 Task: Find connections with filter location Indi with filter topic #communitieswith filter profile language Spanish with filter current company NDTV with filter school Apeejay School Of Management with filter industry Geothermal Electric Power Generation with filter service category Financial Reporting with filter keywords title Proposal Writer
Action: Mouse moved to (490, 74)
Screenshot: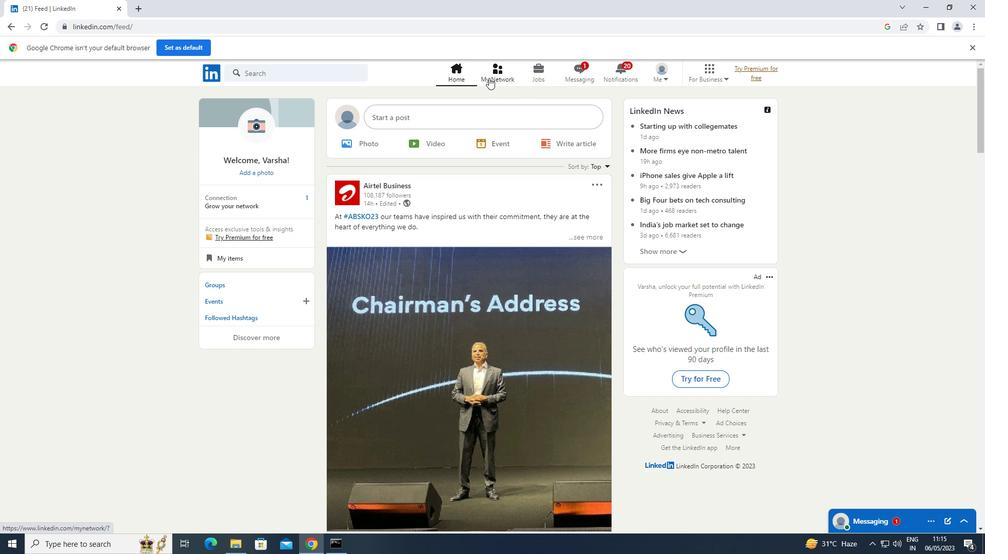 
Action: Mouse pressed left at (490, 74)
Screenshot: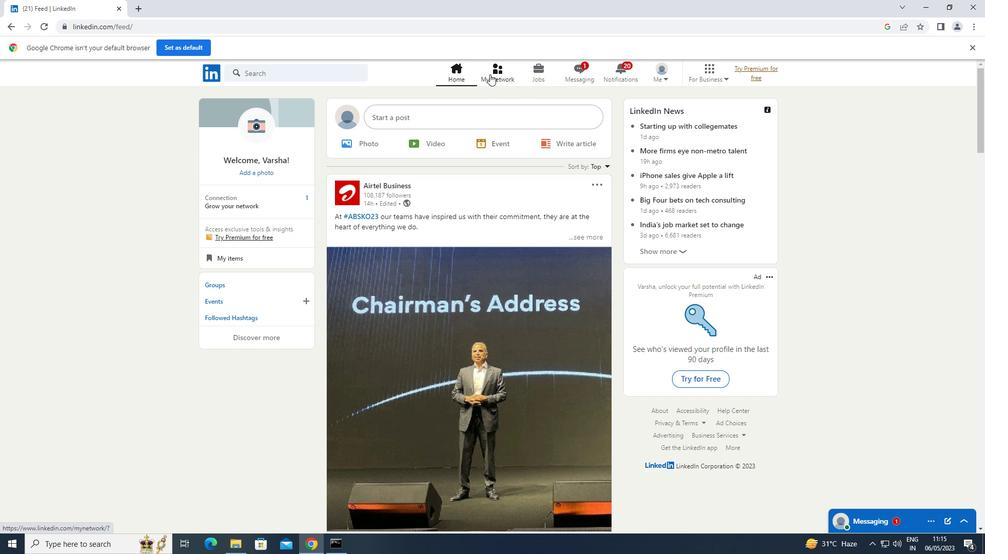
Action: Mouse moved to (276, 129)
Screenshot: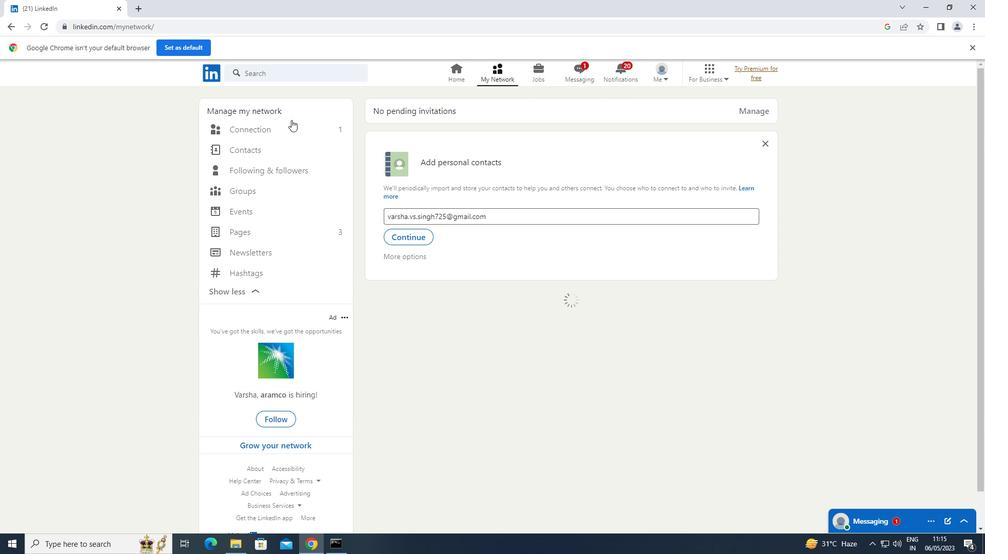 
Action: Mouse pressed left at (276, 129)
Screenshot: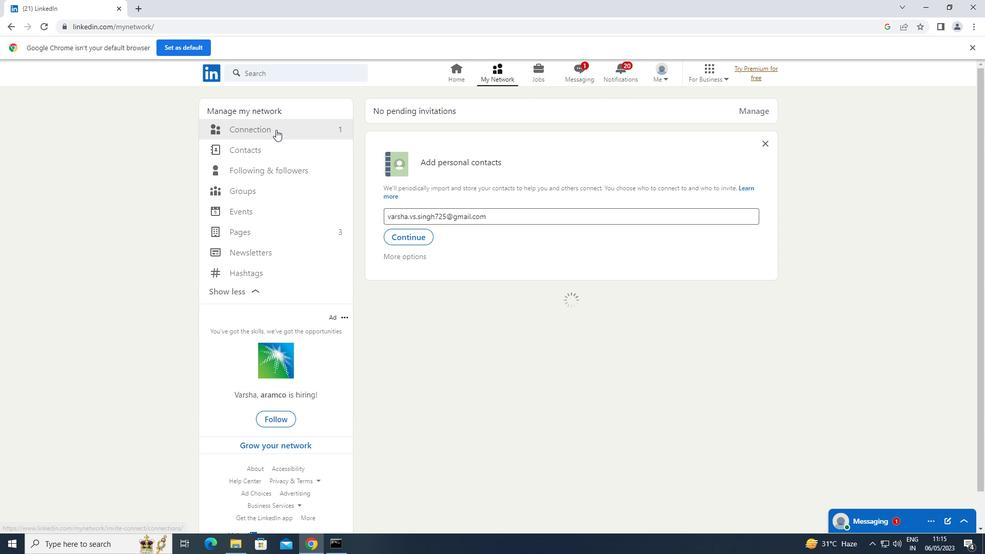 
Action: Mouse moved to (579, 127)
Screenshot: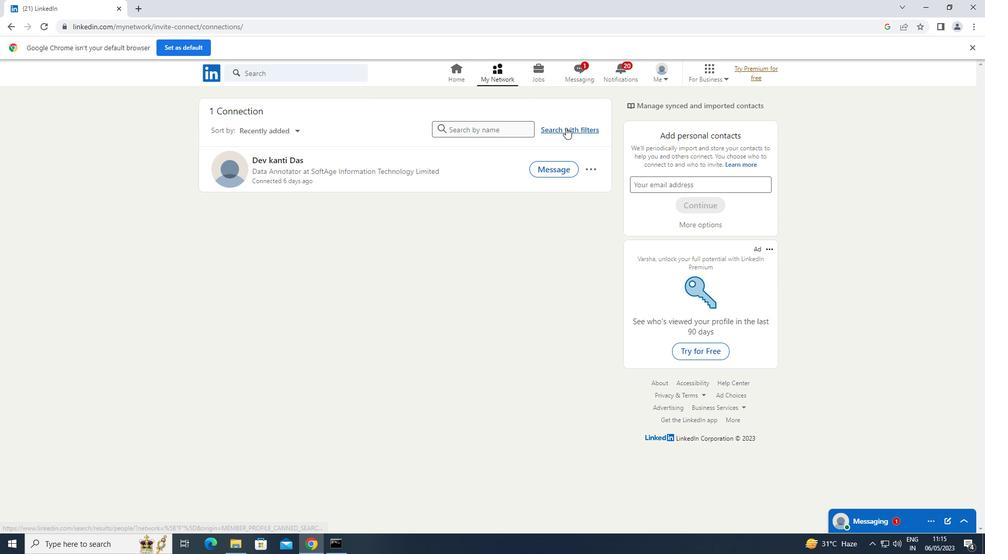 
Action: Mouse pressed left at (579, 127)
Screenshot: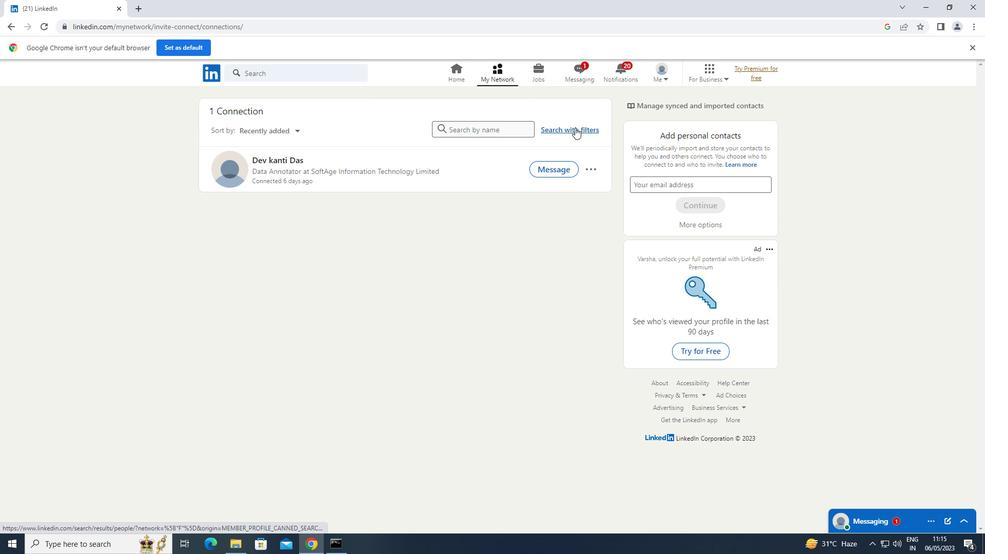 
Action: Mouse moved to (530, 104)
Screenshot: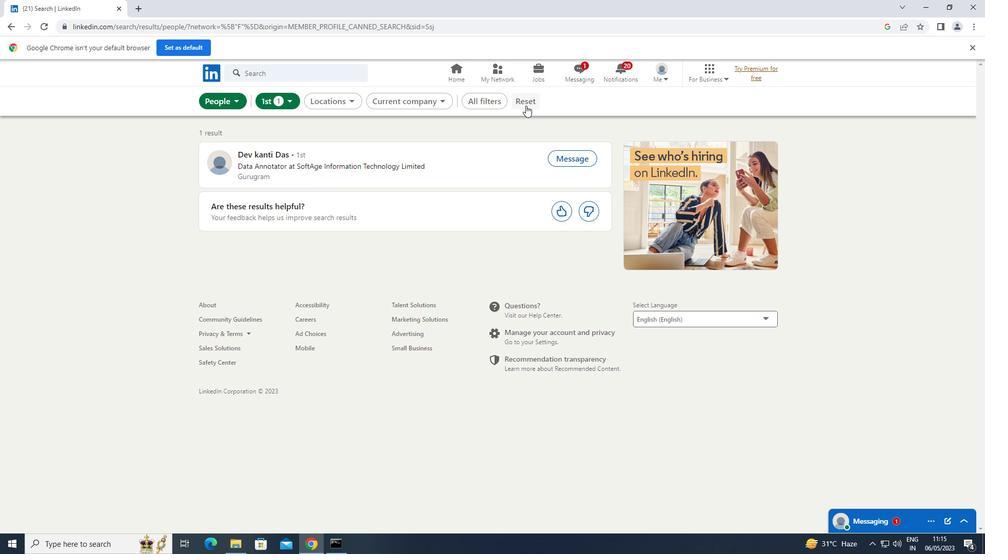 
Action: Mouse pressed left at (530, 104)
Screenshot: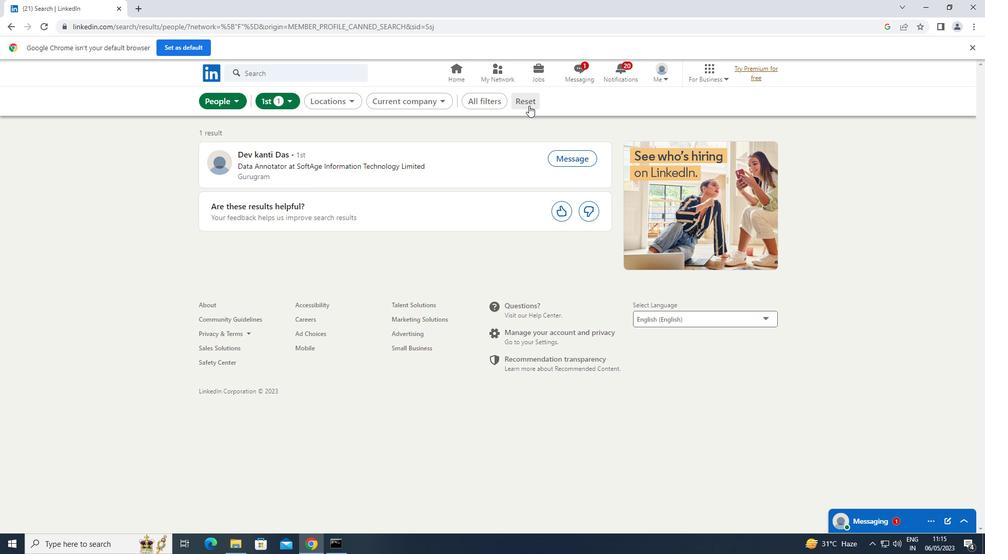 
Action: Mouse moved to (516, 106)
Screenshot: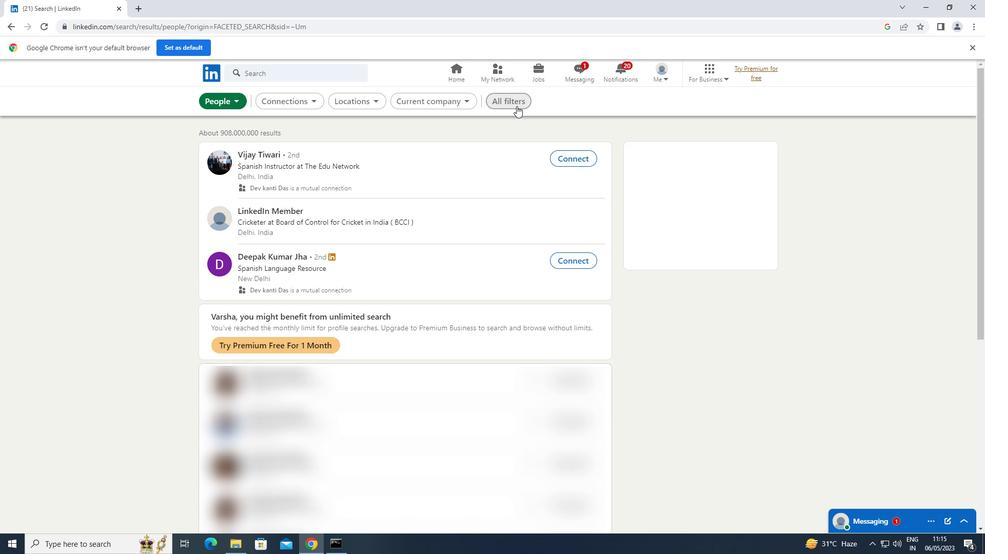 
Action: Mouse pressed left at (516, 106)
Screenshot: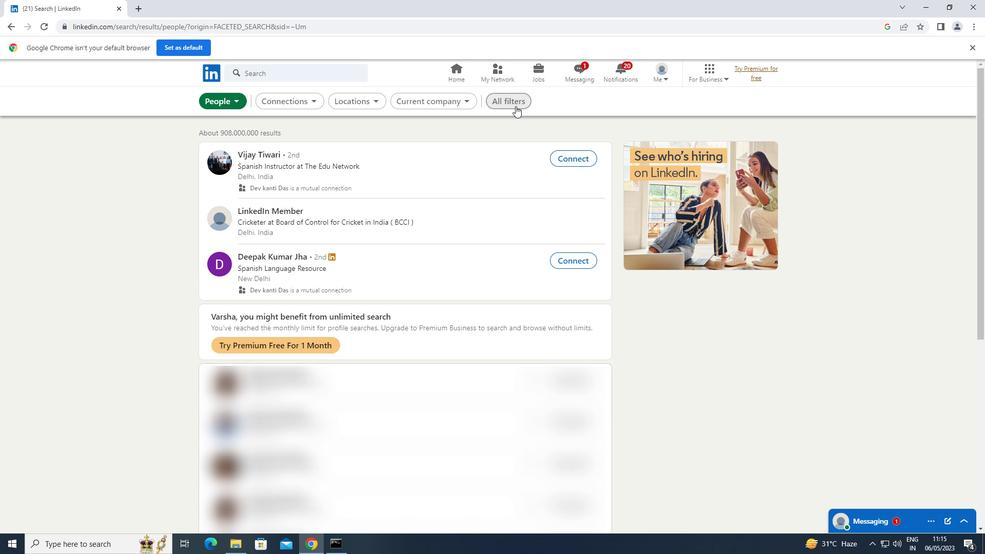 
Action: Mouse moved to (831, 285)
Screenshot: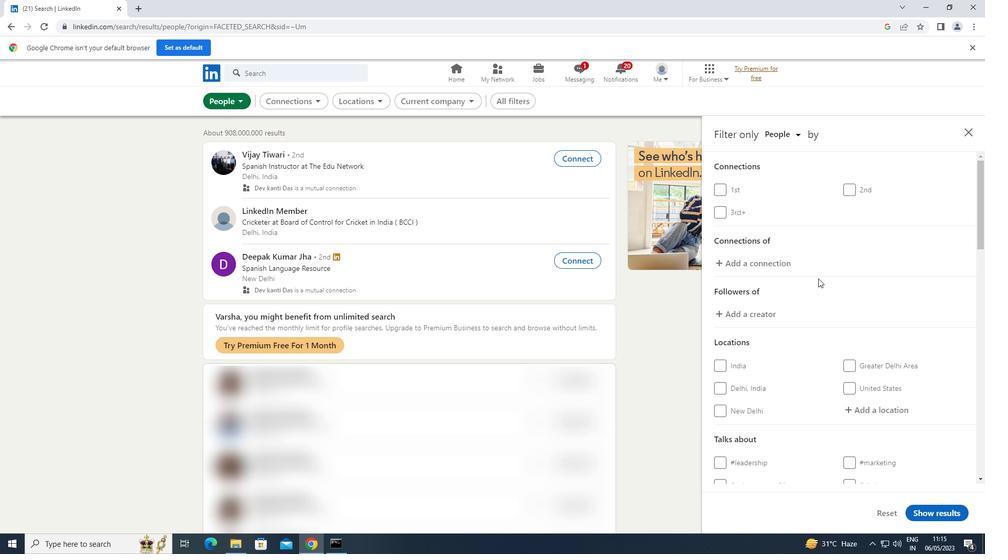 
Action: Mouse scrolled (831, 285) with delta (0, 0)
Screenshot: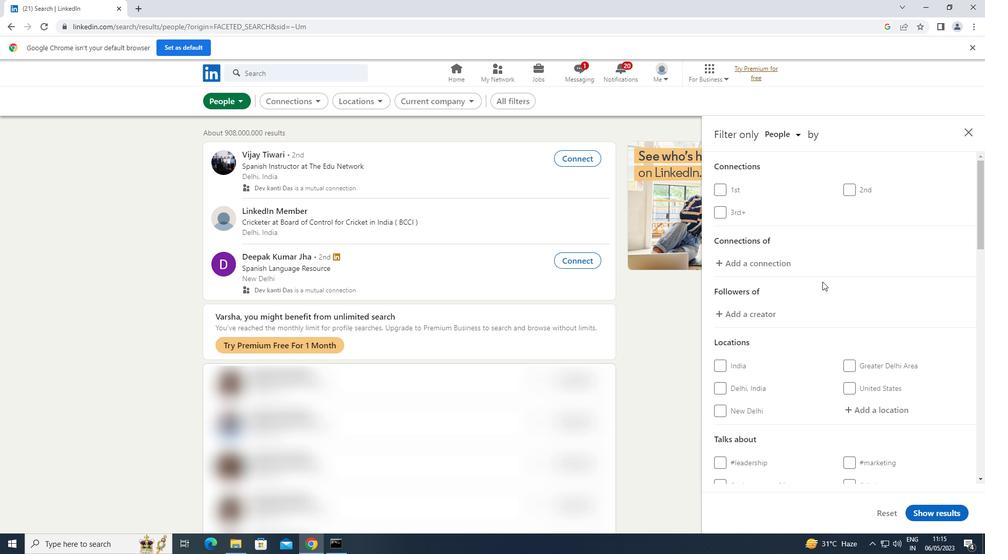
Action: Mouse scrolled (831, 285) with delta (0, 0)
Screenshot: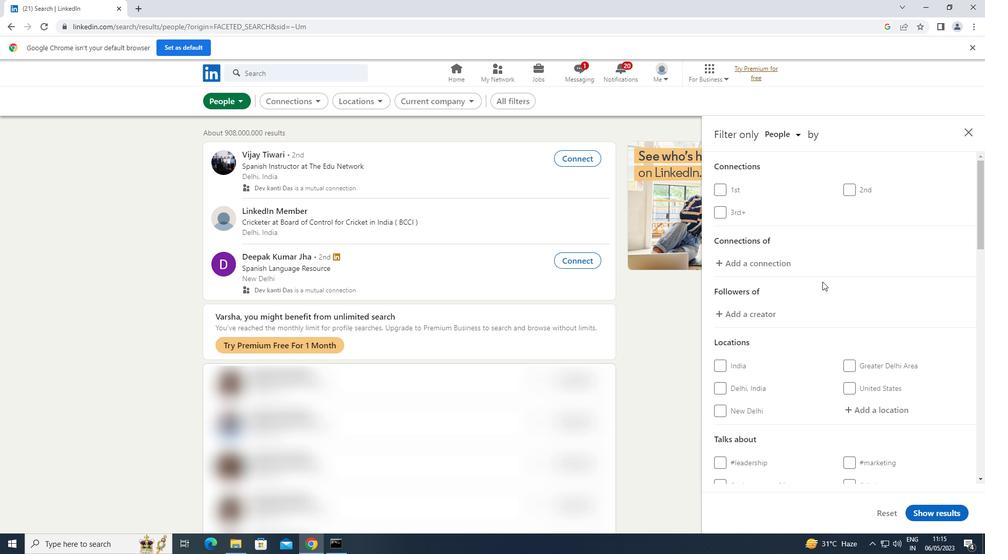 
Action: Mouse moved to (872, 305)
Screenshot: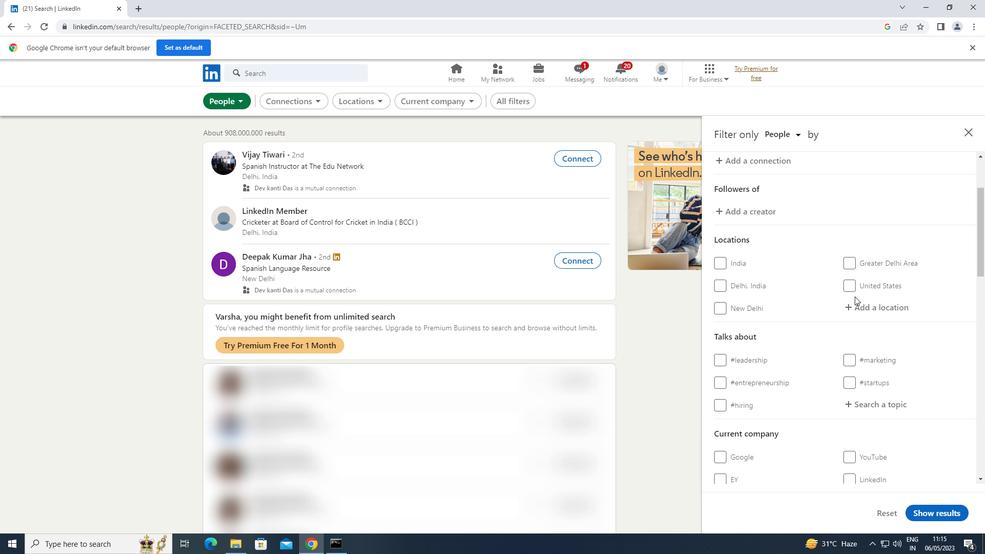 
Action: Mouse pressed left at (872, 305)
Screenshot: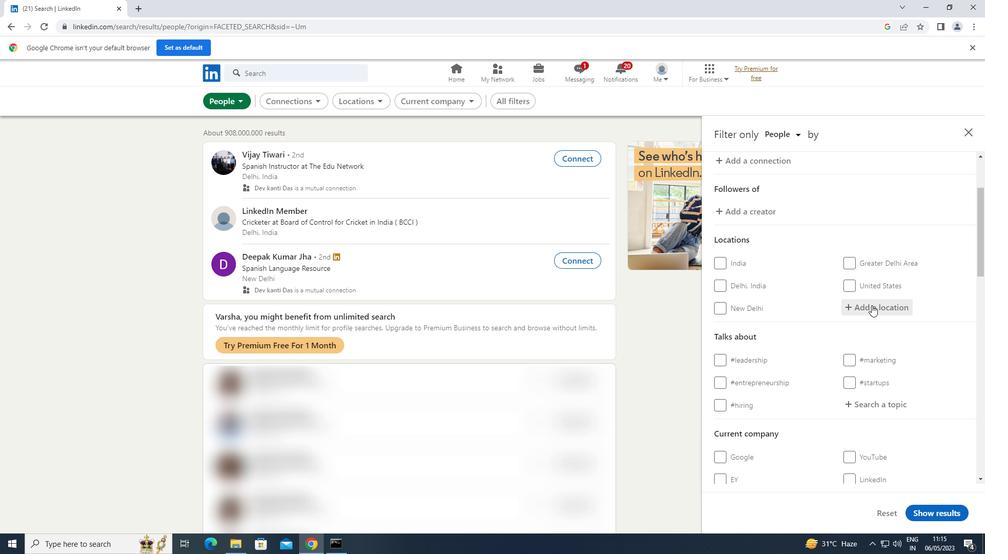 
Action: Key pressed <Key.shift>INDI<Key.enter>
Screenshot: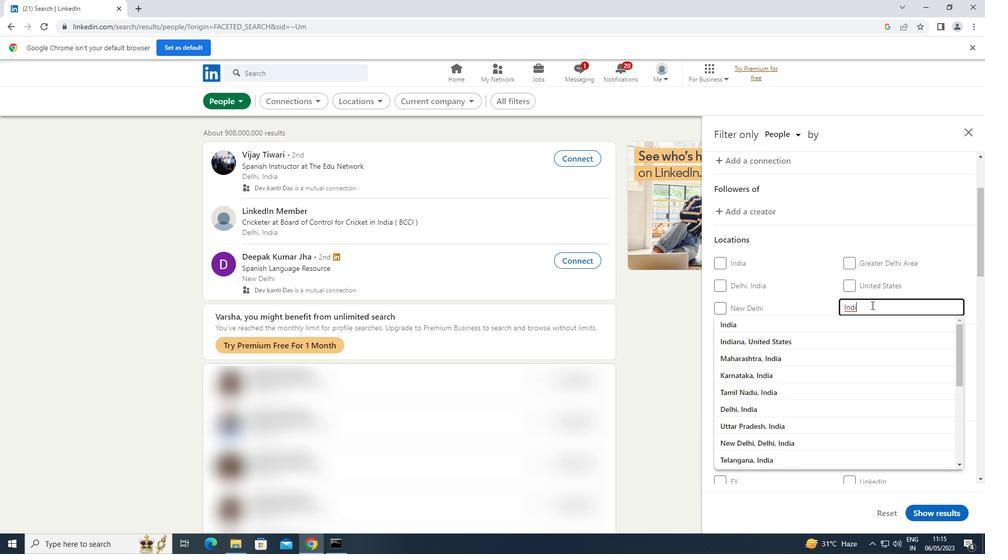 
Action: Mouse moved to (872, 306)
Screenshot: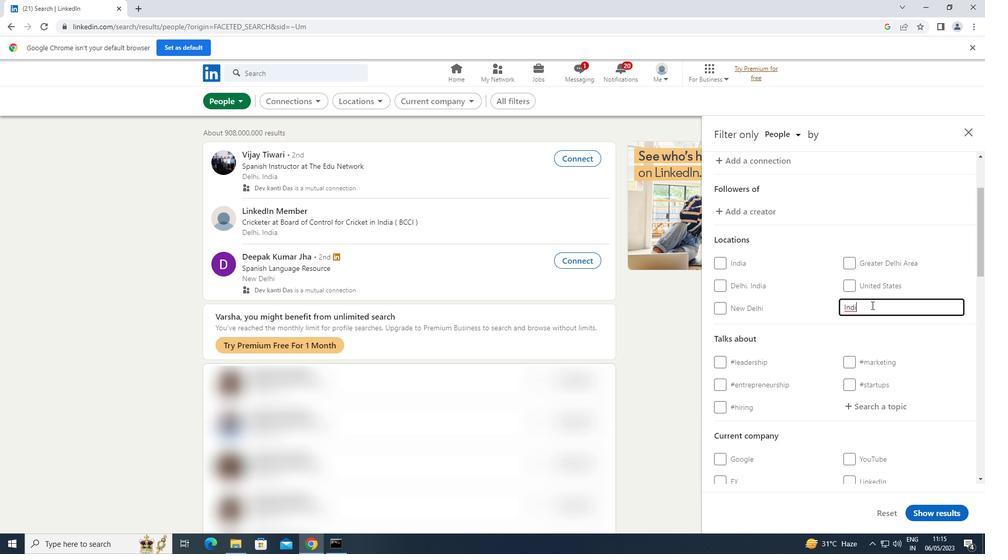 
Action: Mouse scrolled (872, 305) with delta (0, 0)
Screenshot: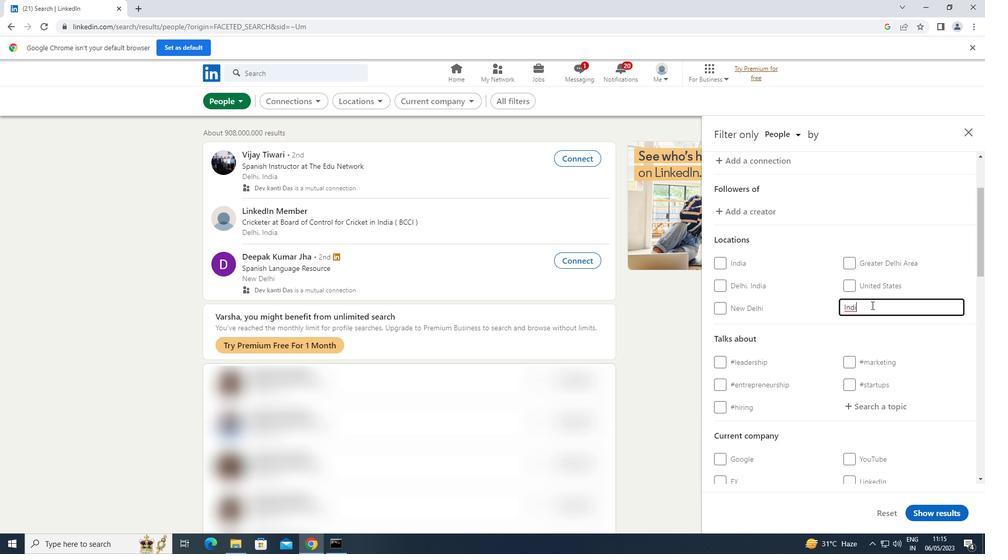 
Action: Mouse scrolled (872, 305) with delta (0, 0)
Screenshot: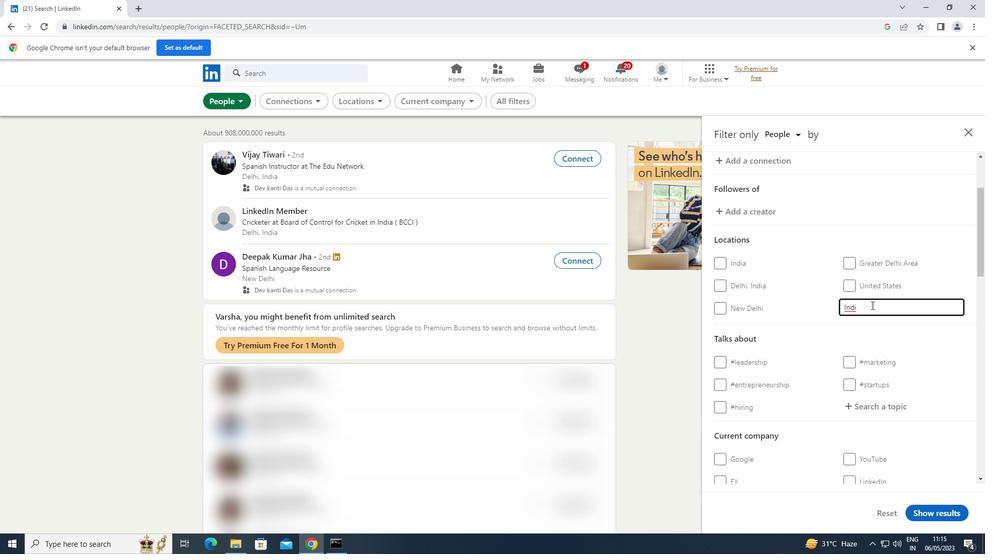 
Action: Mouse moved to (874, 303)
Screenshot: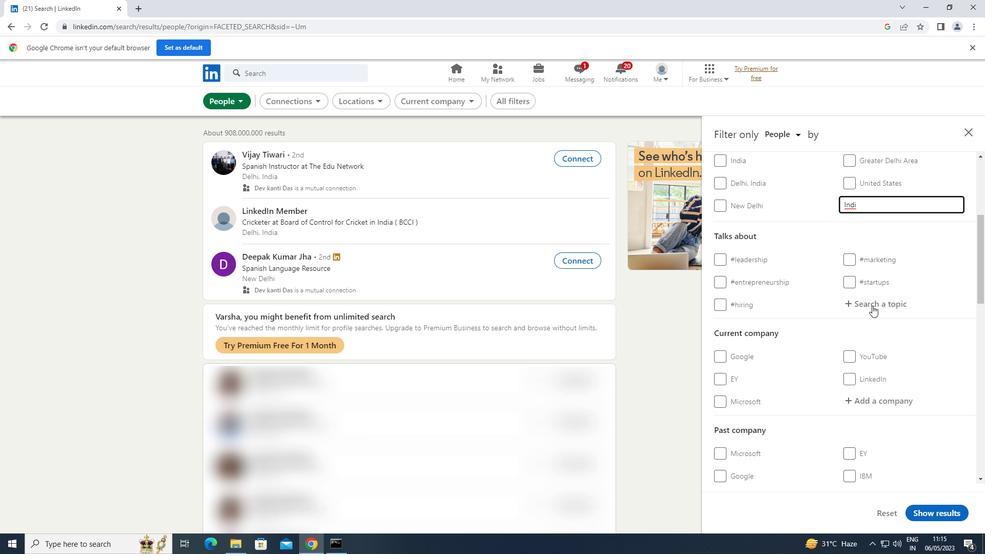
Action: Mouse pressed left at (874, 303)
Screenshot: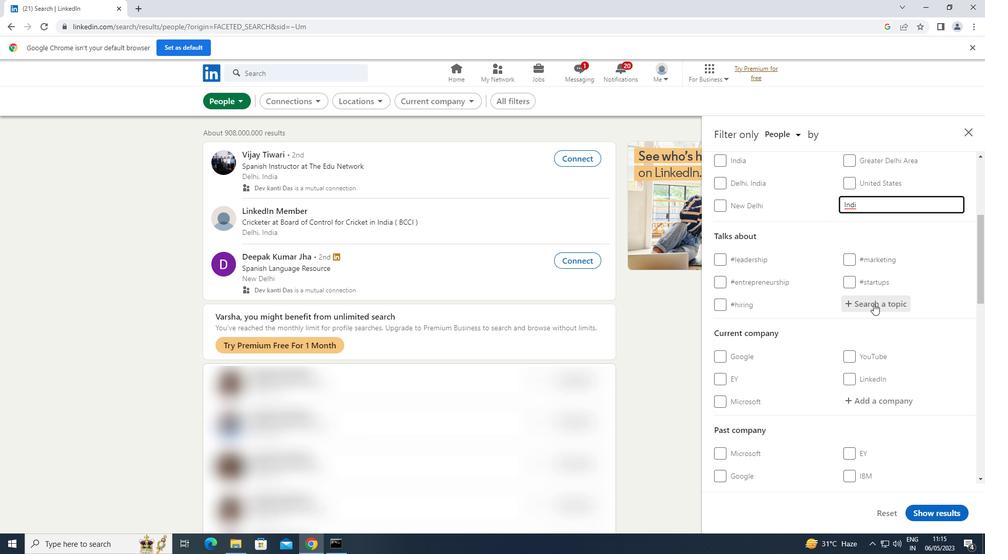 
Action: Key pressed COMMUNITIES
Screenshot: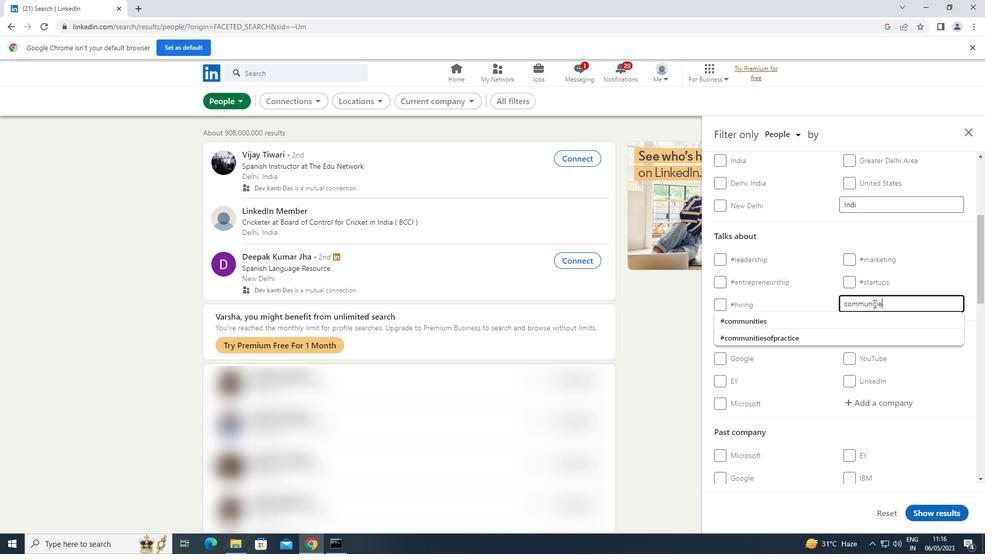 
Action: Mouse moved to (770, 316)
Screenshot: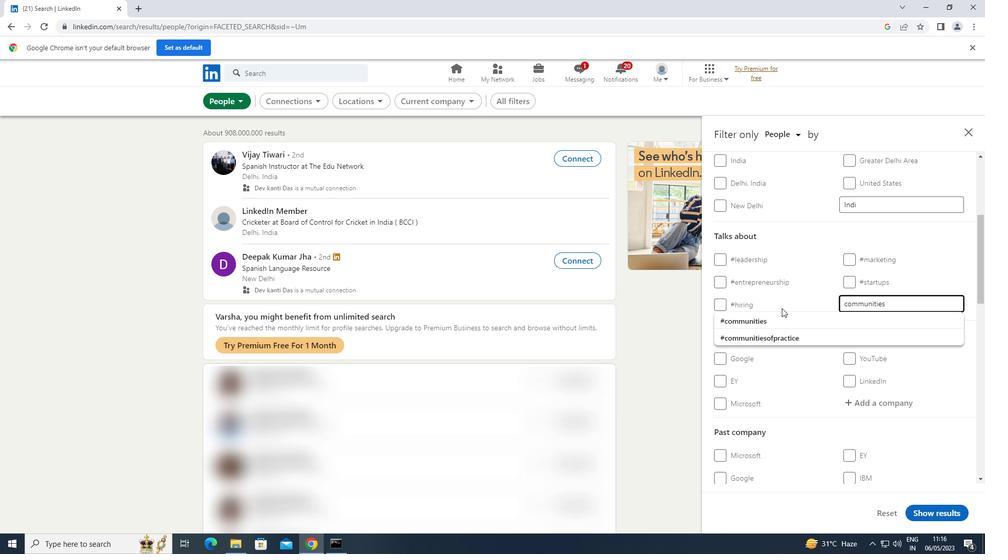
Action: Mouse pressed left at (770, 316)
Screenshot: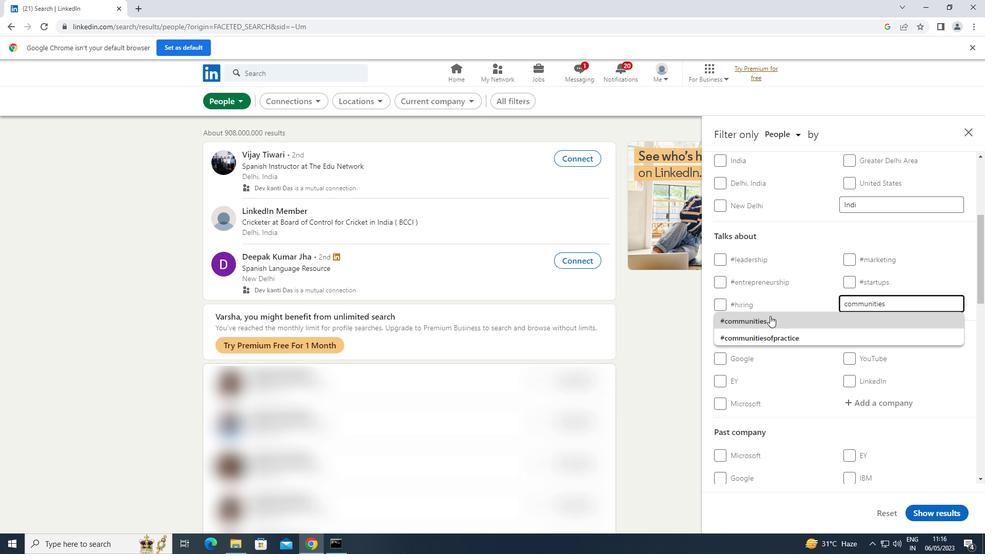 
Action: Mouse scrolled (770, 315) with delta (0, 0)
Screenshot: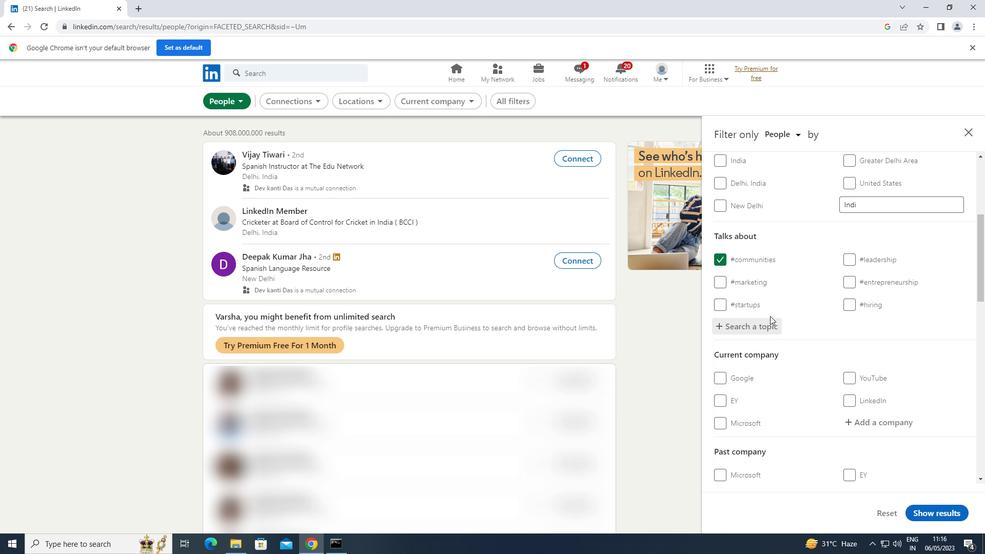 
Action: Mouse scrolled (770, 315) with delta (0, 0)
Screenshot: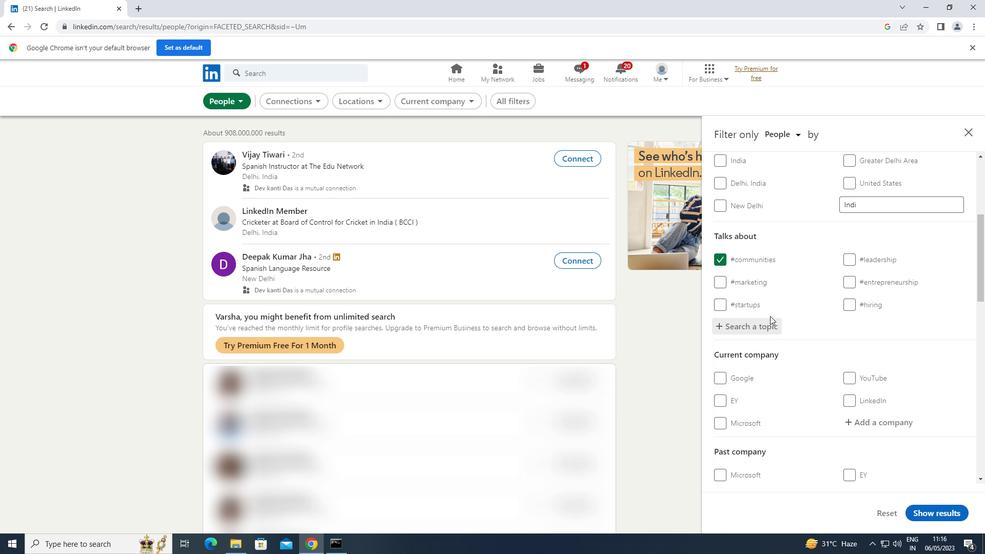 
Action: Mouse scrolled (770, 315) with delta (0, 0)
Screenshot: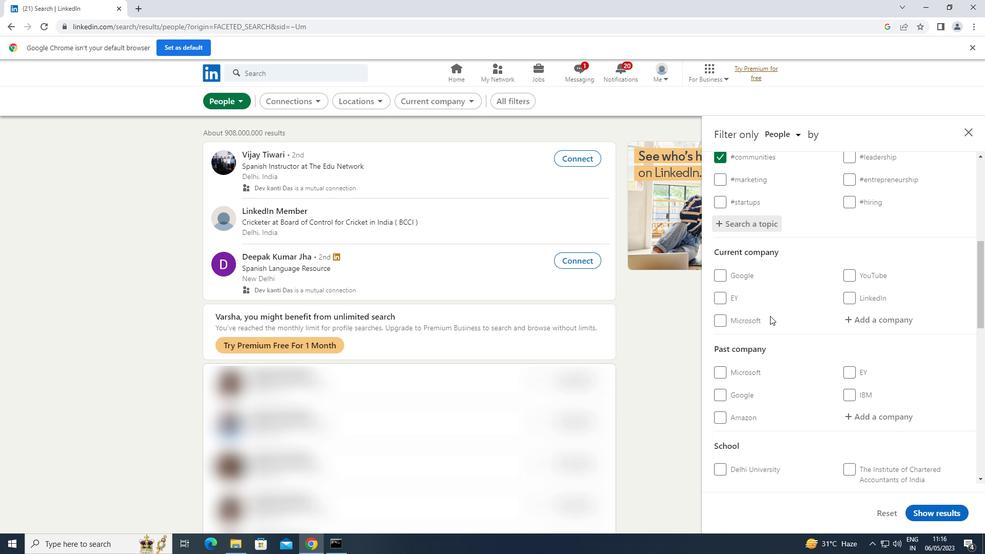 
Action: Mouse scrolled (770, 315) with delta (0, 0)
Screenshot: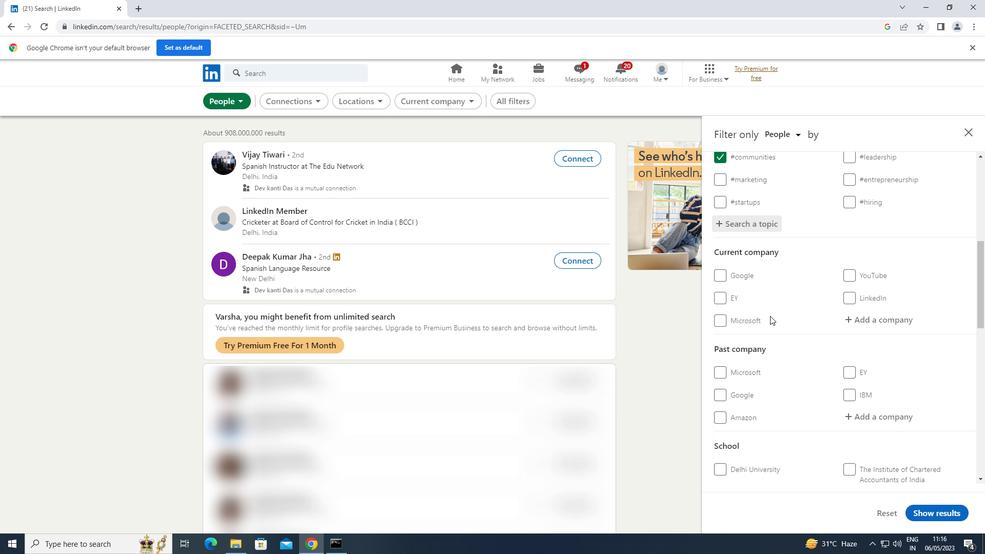 
Action: Mouse scrolled (770, 315) with delta (0, 0)
Screenshot: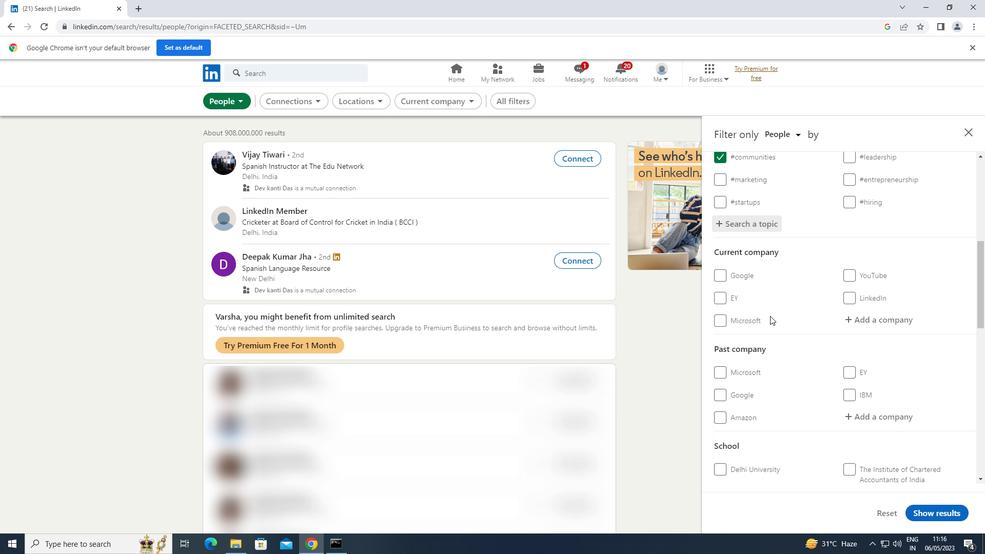
Action: Mouse scrolled (770, 315) with delta (0, 0)
Screenshot: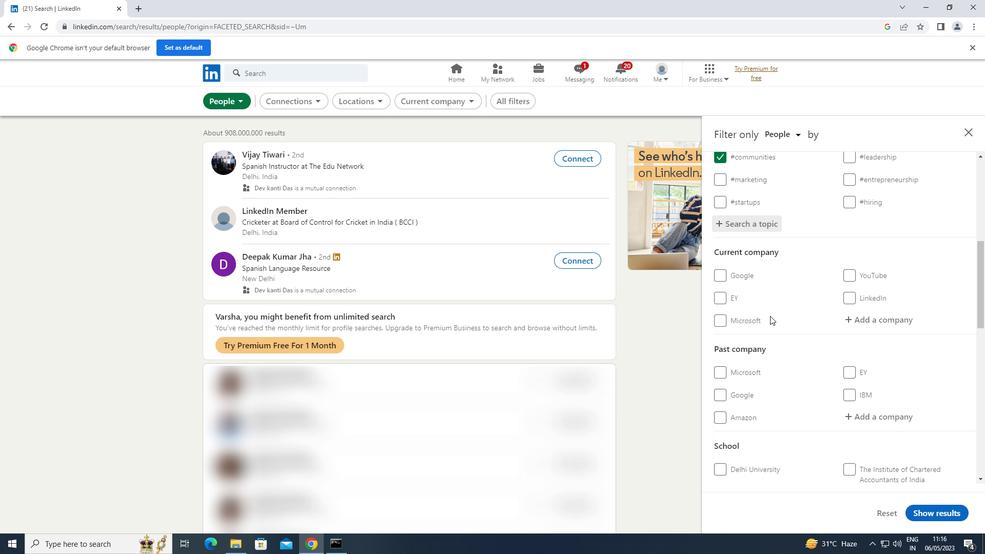 
Action: Mouse scrolled (770, 315) with delta (0, 0)
Screenshot: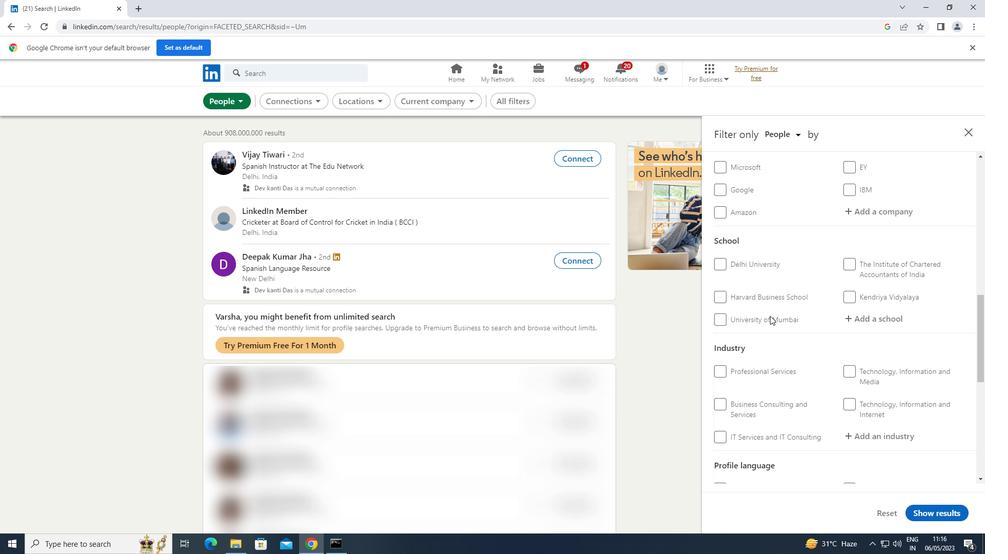 
Action: Mouse scrolled (770, 315) with delta (0, 0)
Screenshot: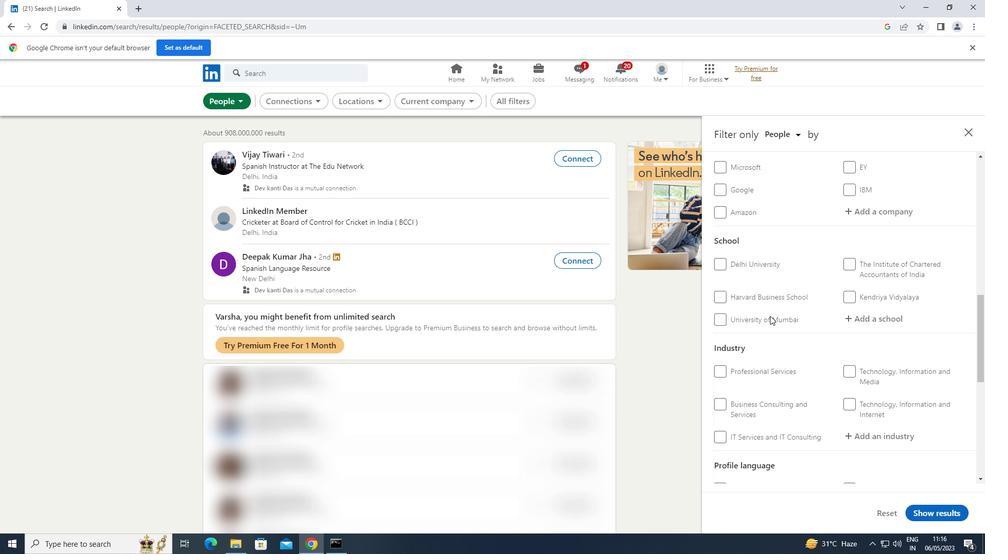 
Action: Mouse scrolled (770, 315) with delta (0, 0)
Screenshot: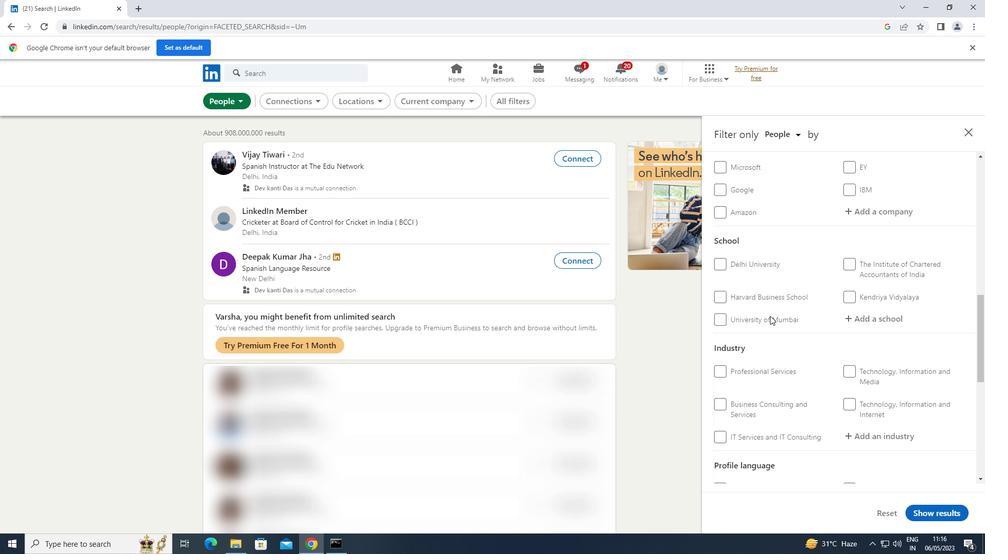 
Action: Mouse scrolled (770, 315) with delta (0, 0)
Screenshot: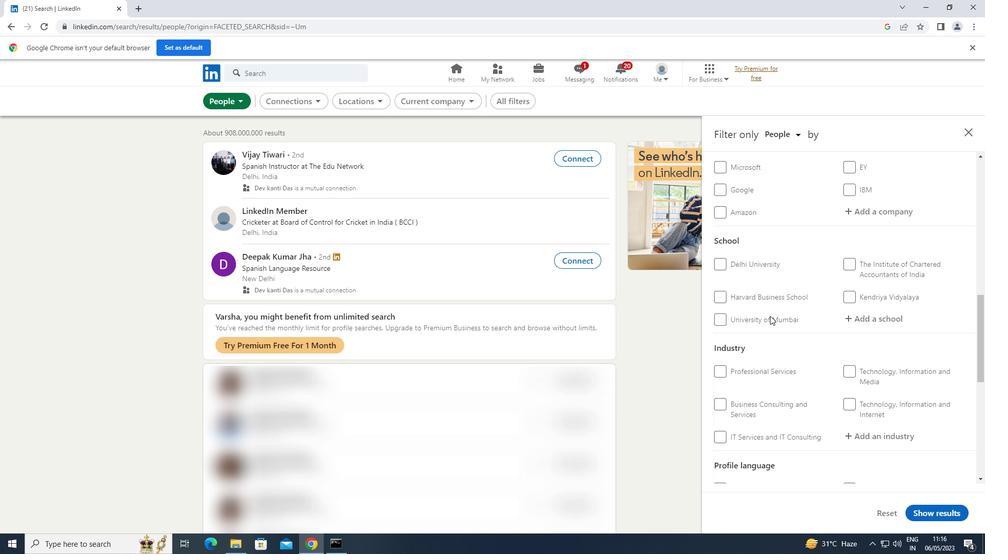 
Action: Mouse moved to (721, 307)
Screenshot: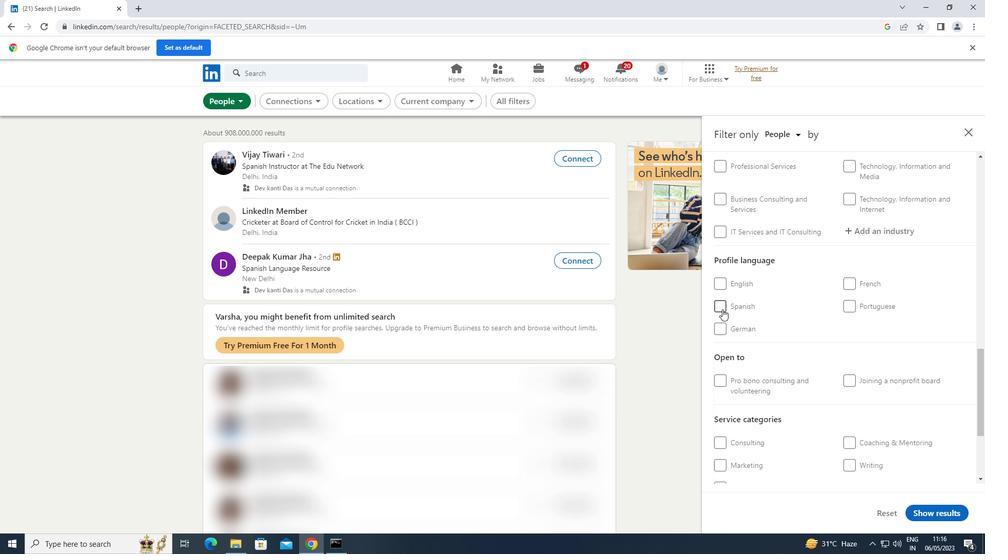 
Action: Mouse pressed left at (721, 307)
Screenshot: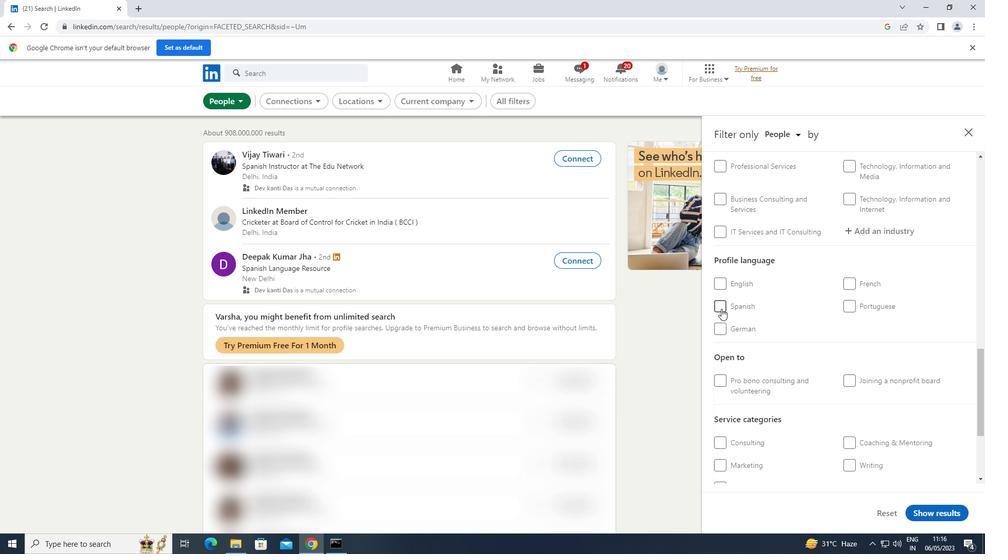 
Action: Mouse scrolled (721, 307) with delta (0, 0)
Screenshot: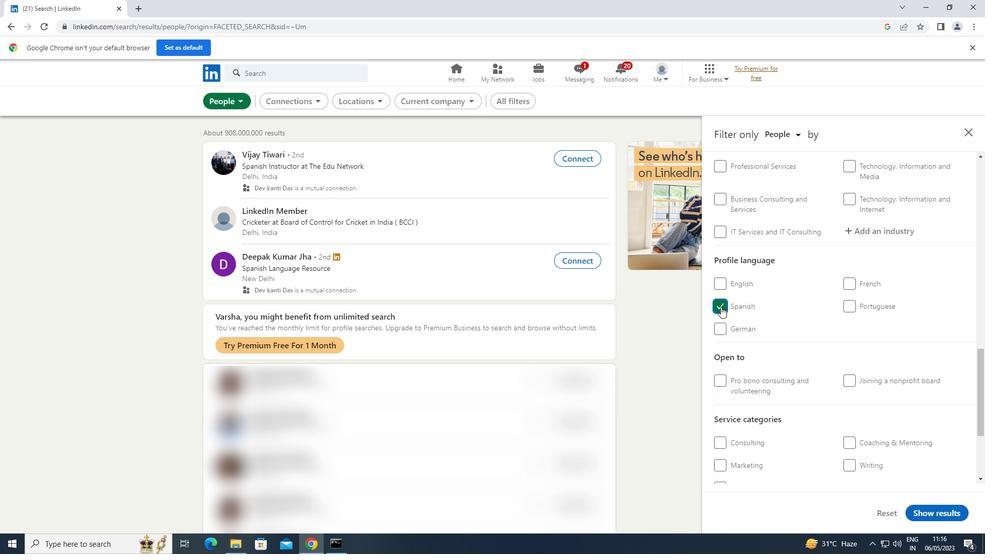 
Action: Mouse scrolled (721, 307) with delta (0, 0)
Screenshot: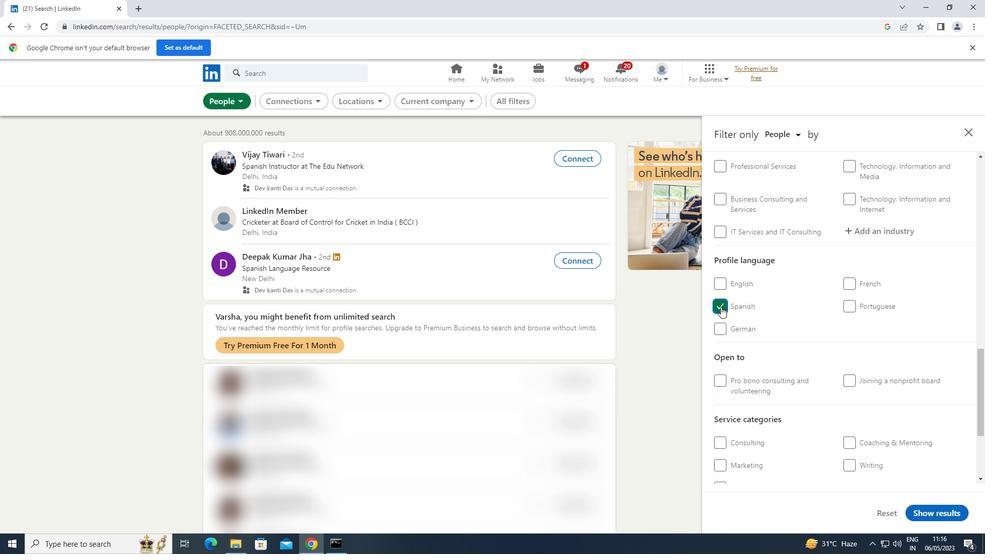 
Action: Mouse scrolled (721, 307) with delta (0, 0)
Screenshot: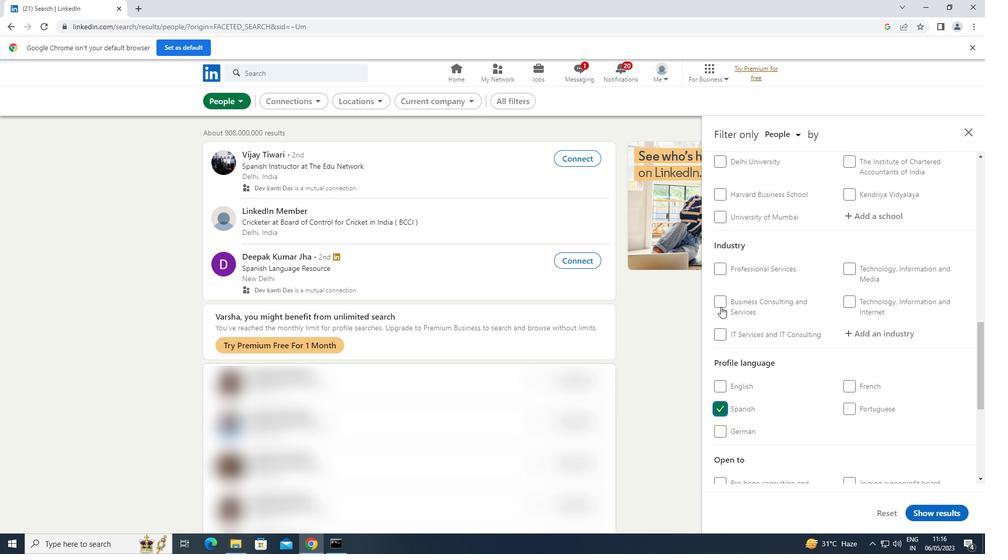 
Action: Mouse scrolled (721, 307) with delta (0, 0)
Screenshot: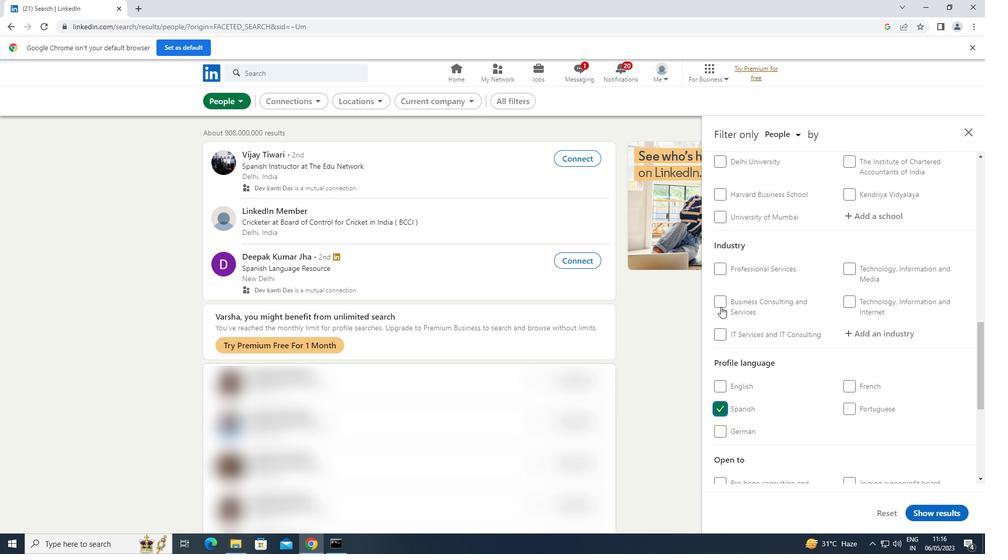 
Action: Mouse moved to (724, 301)
Screenshot: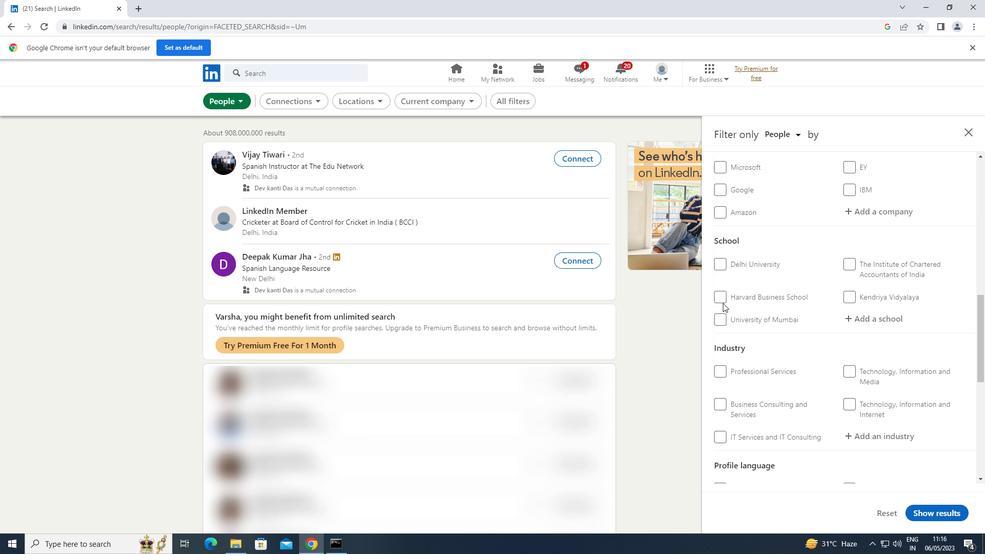 
Action: Mouse scrolled (724, 302) with delta (0, 0)
Screenshot: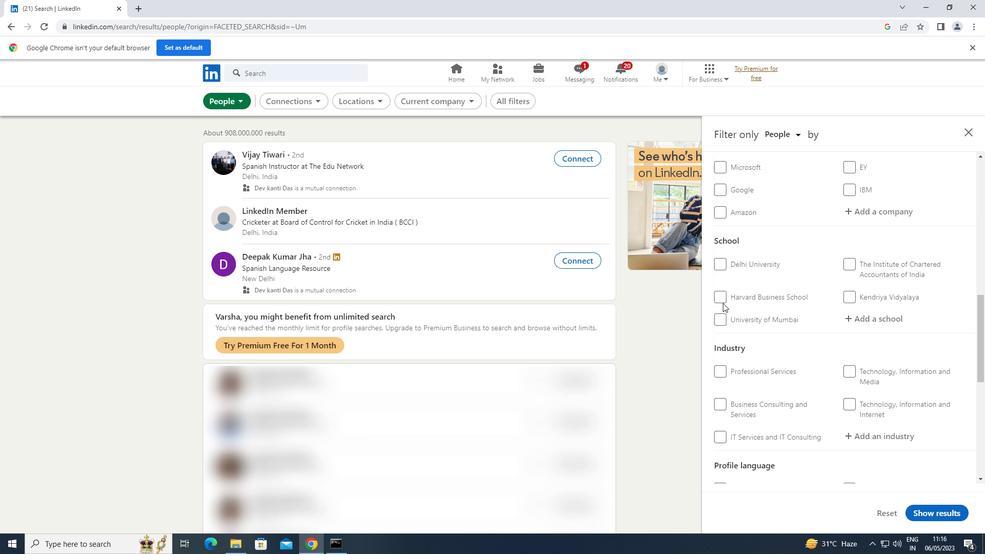 
Action: Mouse scrolled (724, 302) with delta (0, 0)
Screenshot: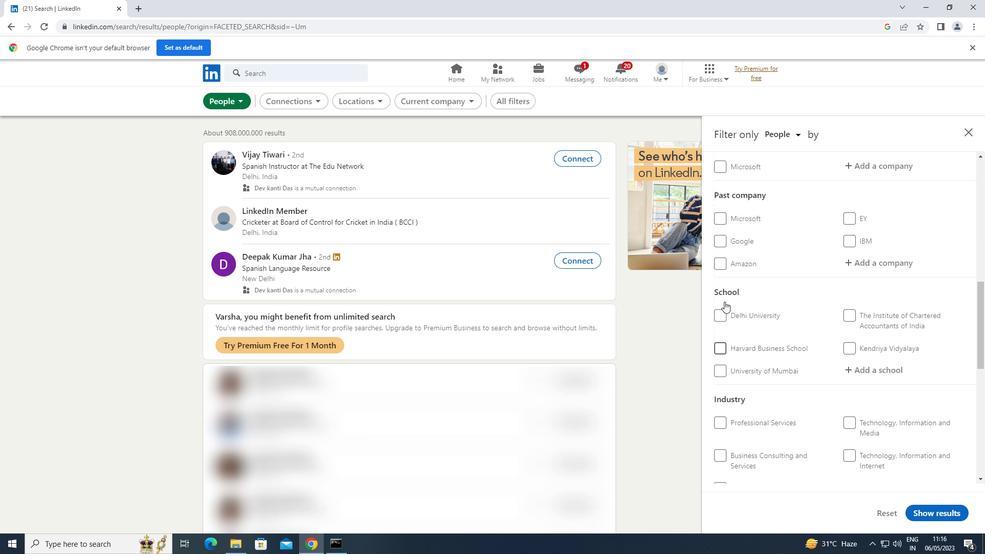
Action: Mouse scrolled (724, 302) with delta (0, 0)
Screenshot: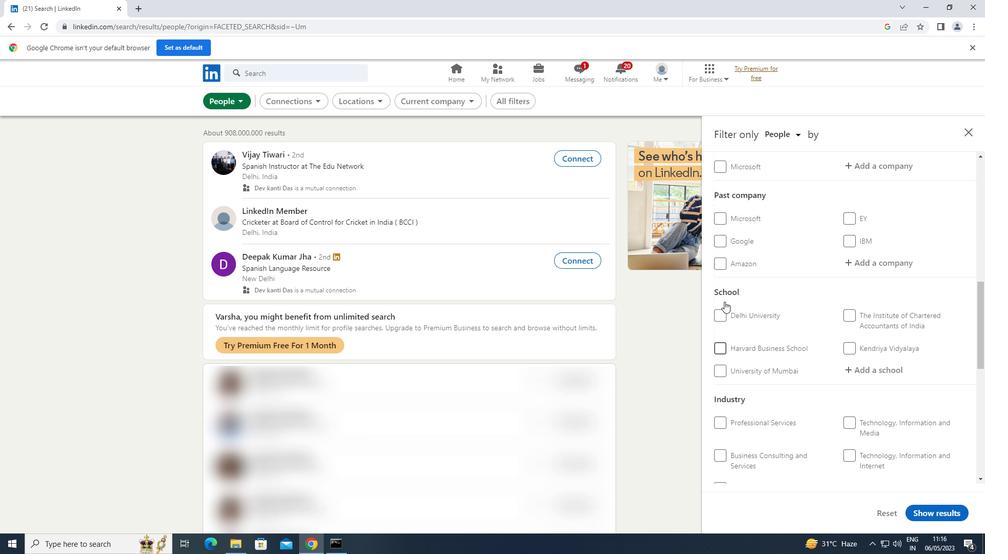 
Action: Mouse moved to (899, 264)
Screenshot: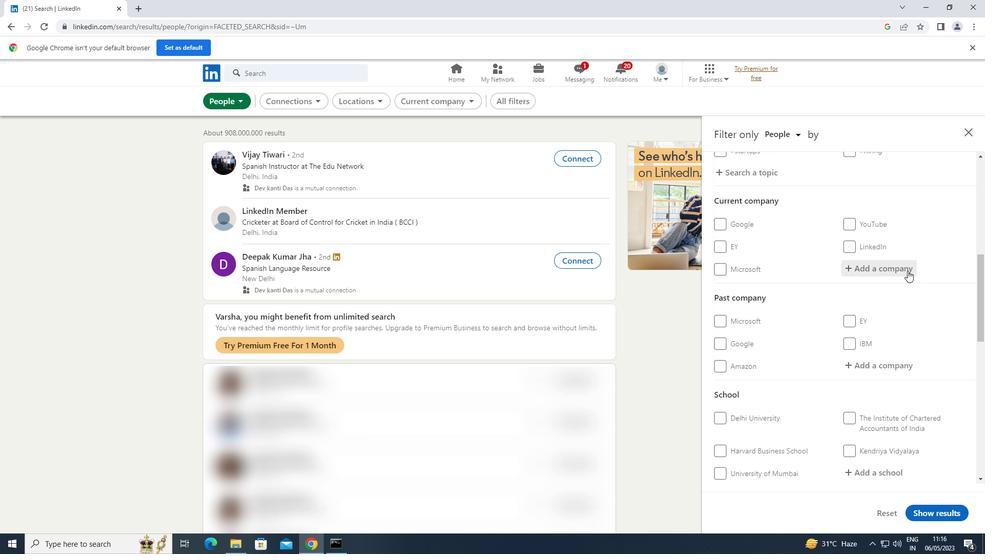
Action: Mouse pressed left at (899, 264)
Screenshot: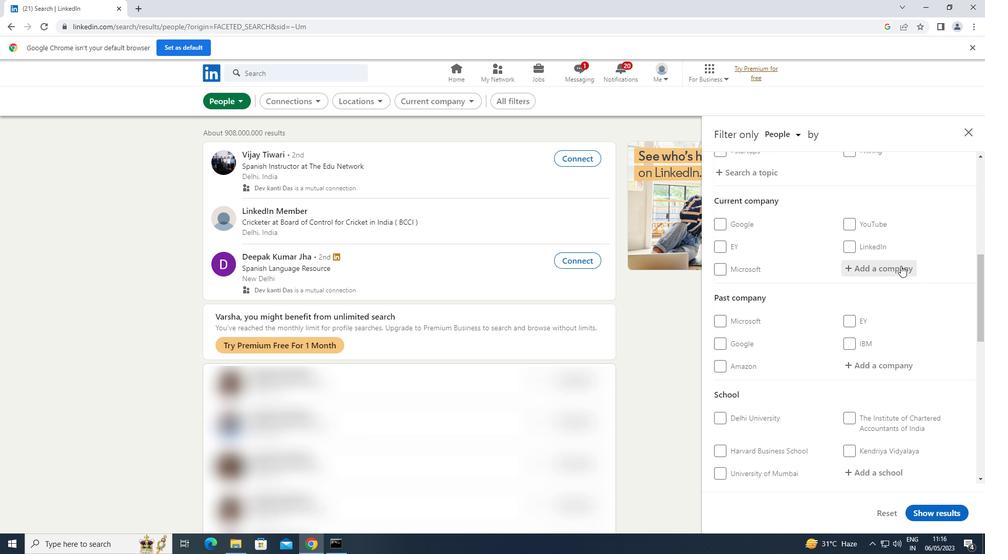 
Action: Key pressed <Key.shift>NDTV
Screenshot: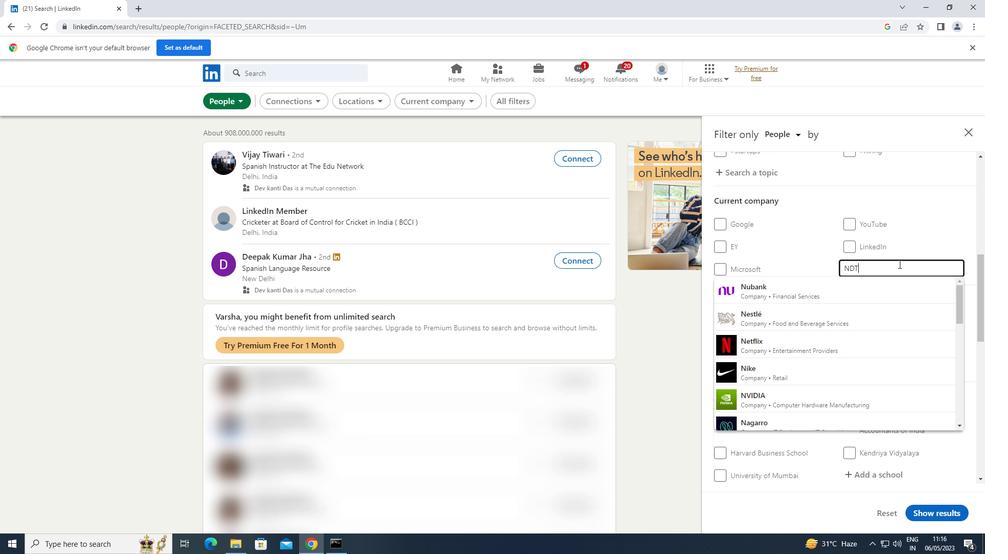 
Action: Mouse moved to (798, 297)
Screenshot: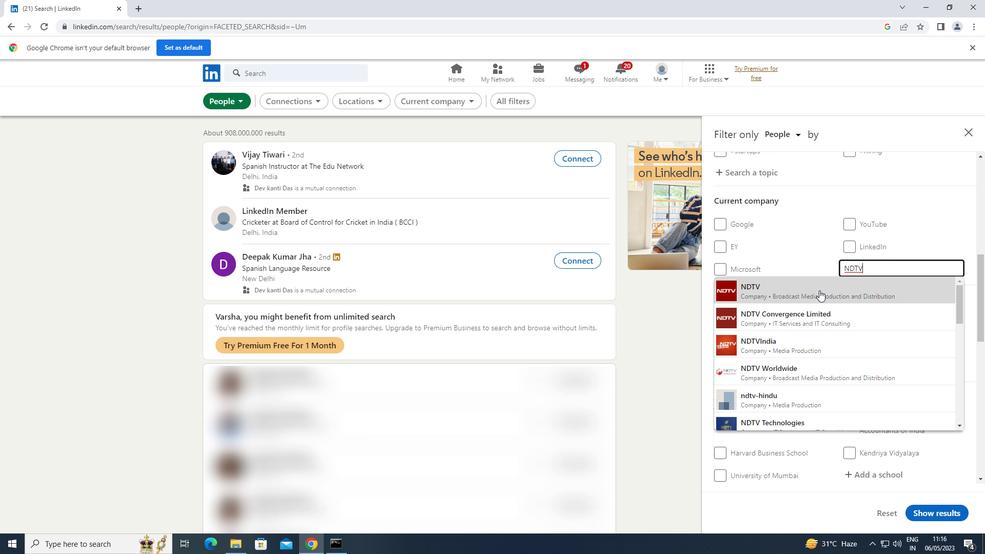 
Action: Mouse pressed left at (798, 297)
Screenshot: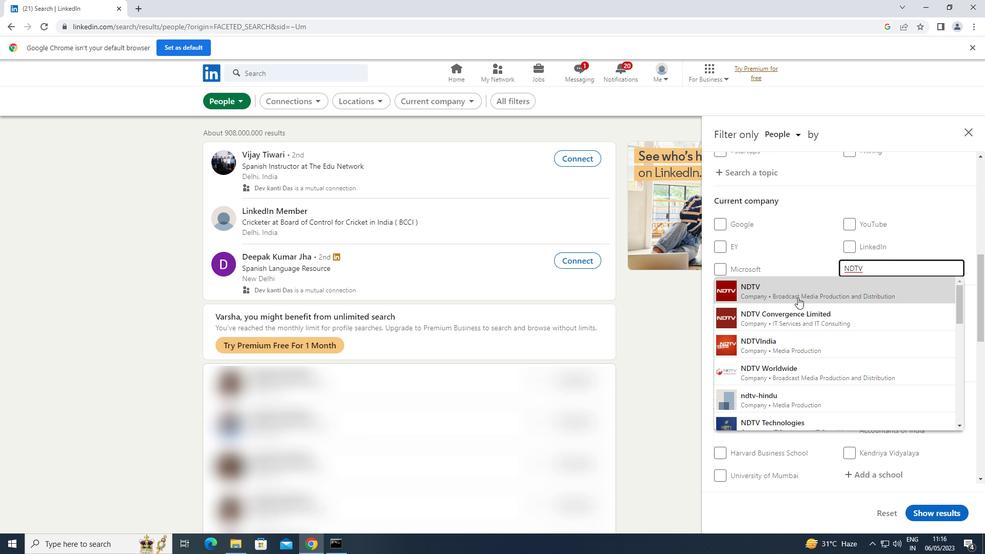
Action: Mouse scrolled (798, 297) with delta (0, 0)
Screenshot: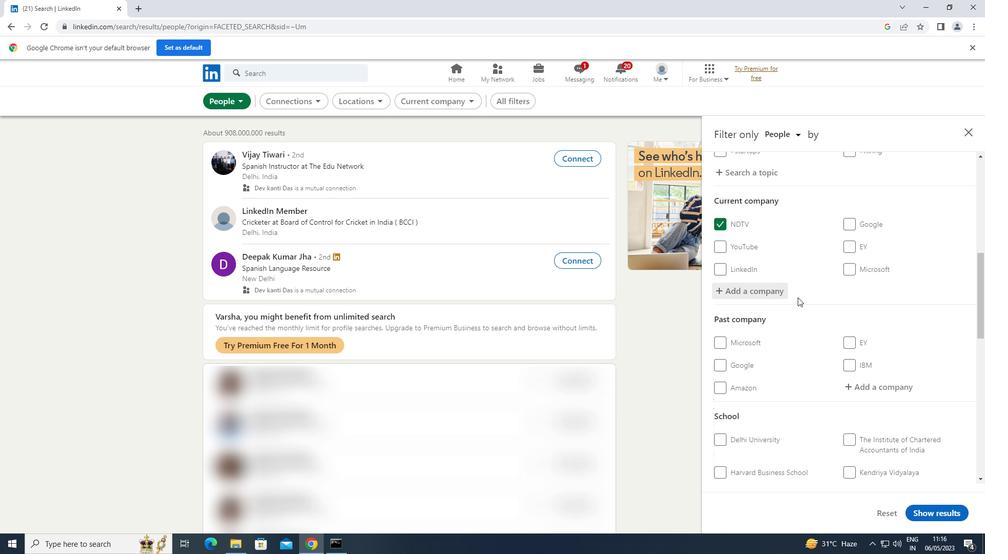 
Action: Mouse scrolled (798, 297) with delta (0, 0)
Screenshot: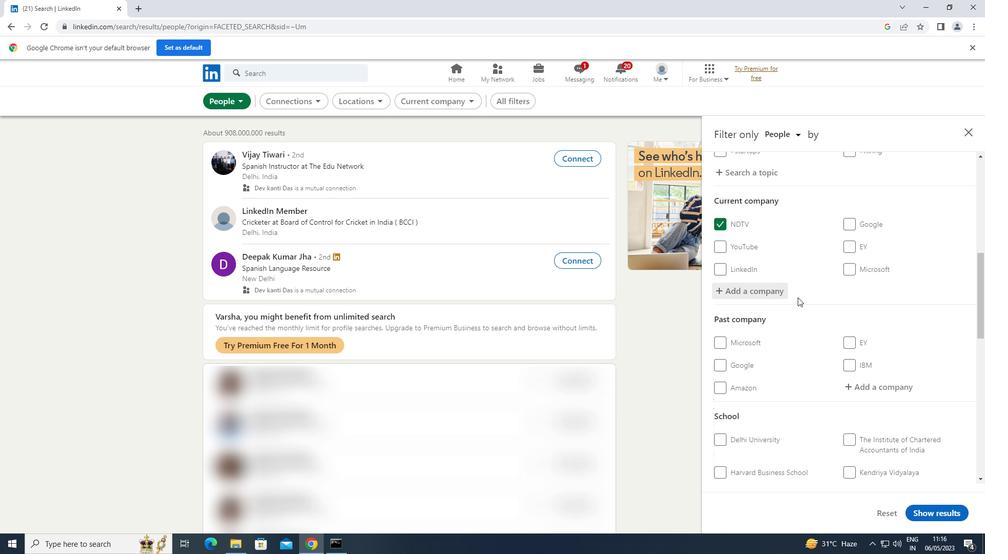 
Action: Mouse scrolled (798, 297) with delta (0, 0)
Screenshot: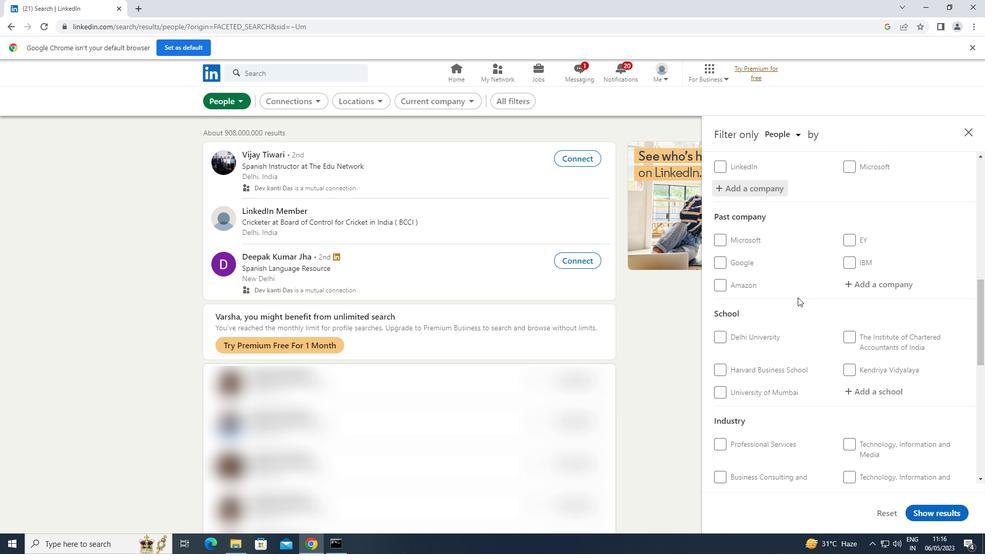 
Action: Mouse scrolled (798, 297) with delta (0, 0)
Screenshot: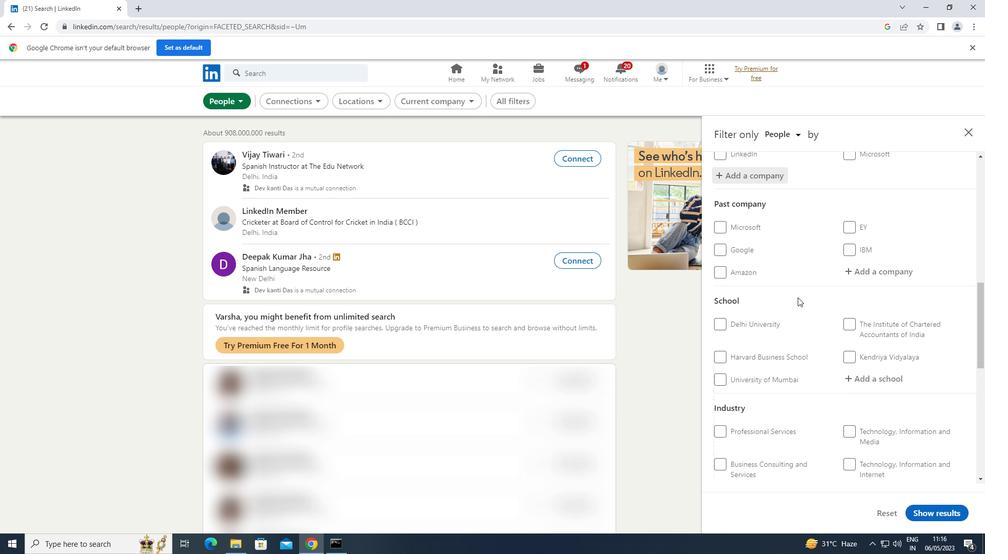 
Action: Mouse moved to (884, 287)
Screenshot: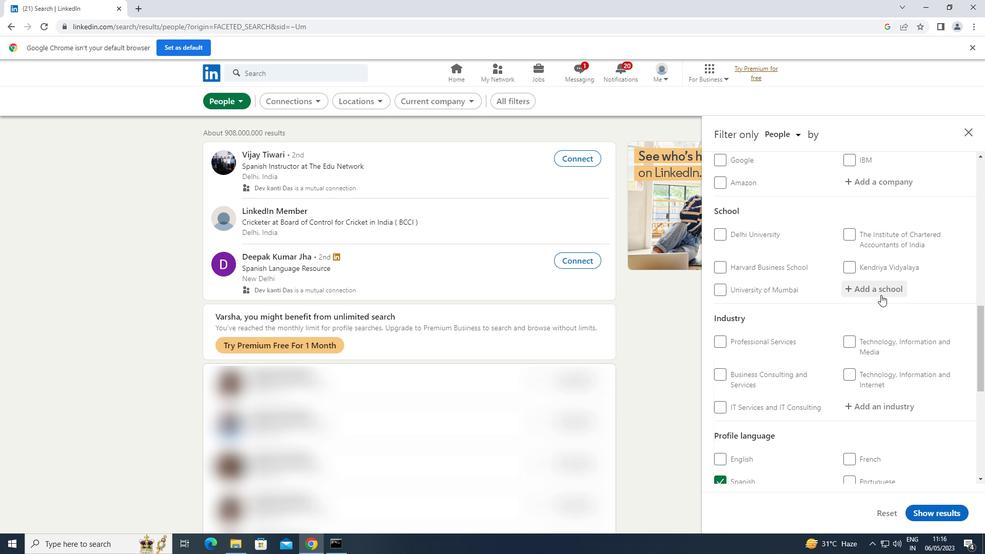 
Action: Mouse pressed left at (884, 287)
Screenshot: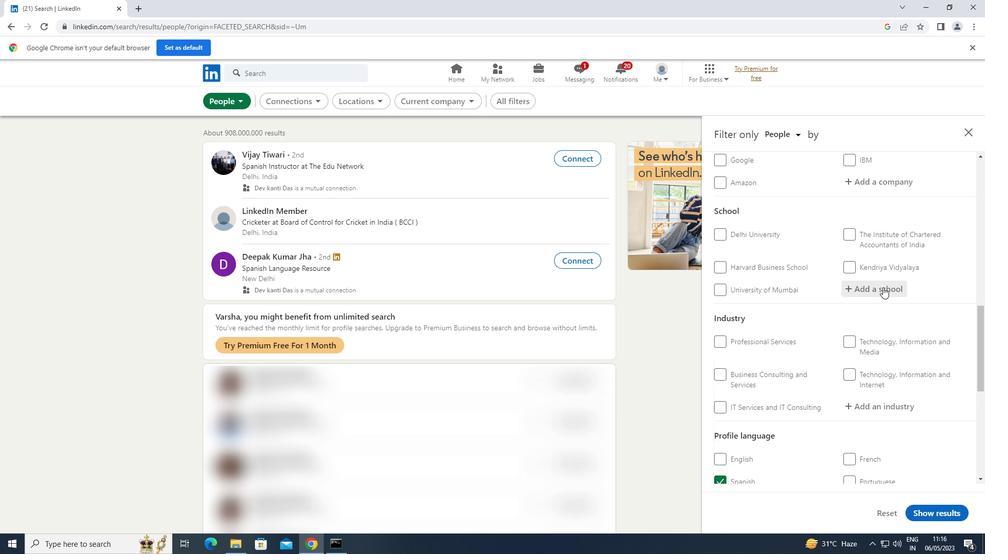 
Action: Key pressed <Key.shift>APEEJAY<Key.space><Key.shift>SCHOOL
Screenshot: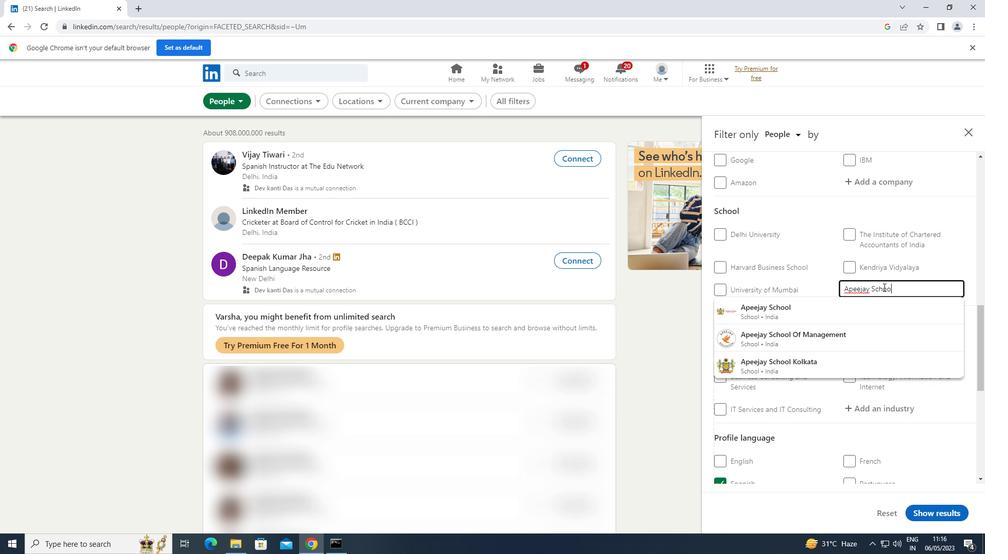 
Action: Mouse moved to (827, 333)
Screenshot: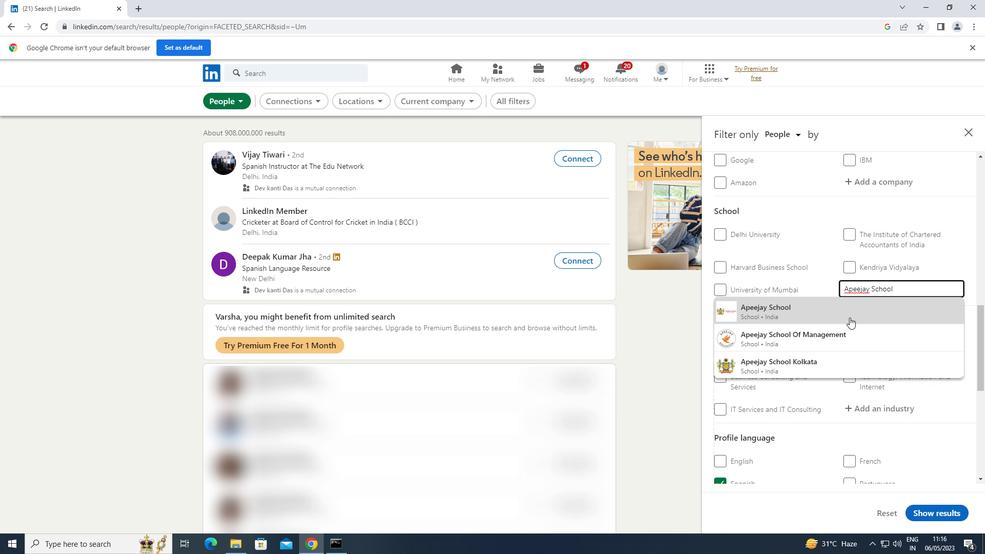 
Action: Mouse pressed left at (827, 333)
Screenshot: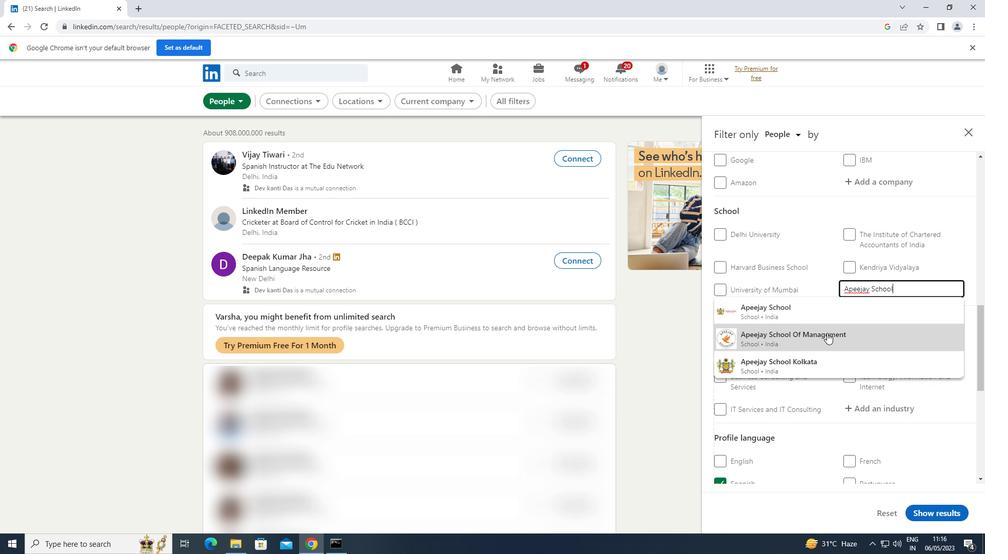 
Action: Mouse scrolled (827, 332) with delta (0, 0)
Screenshot: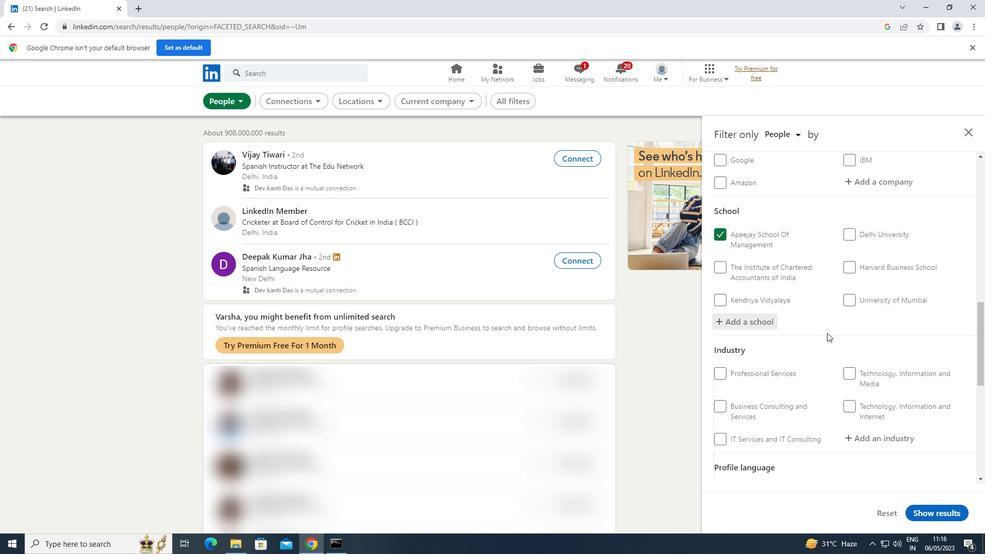 
Action: Mouse scrolled (827, 332) with delta (0, 0)
Screenshot: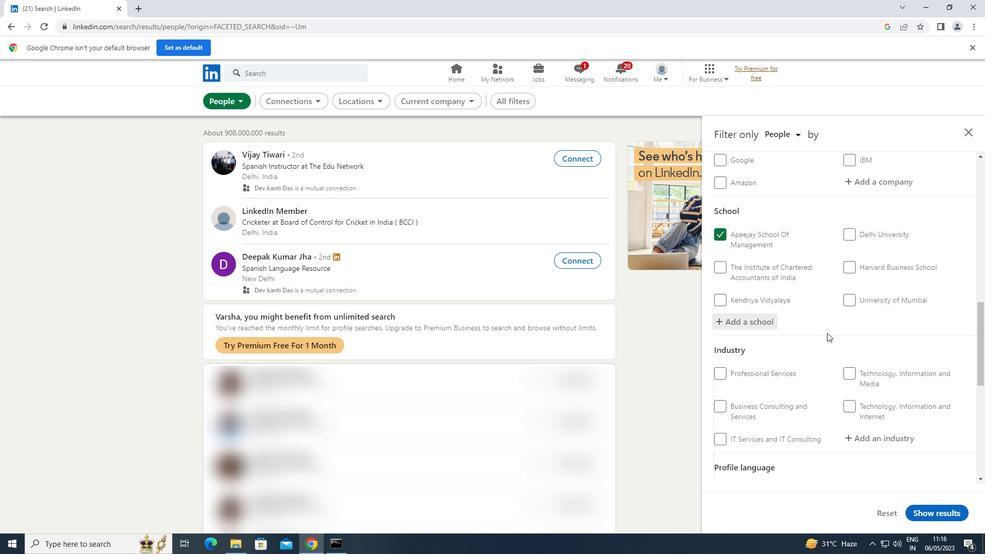 
Action: Mouse scrolled (827, 332) with delta (0, 0)
Screenshot: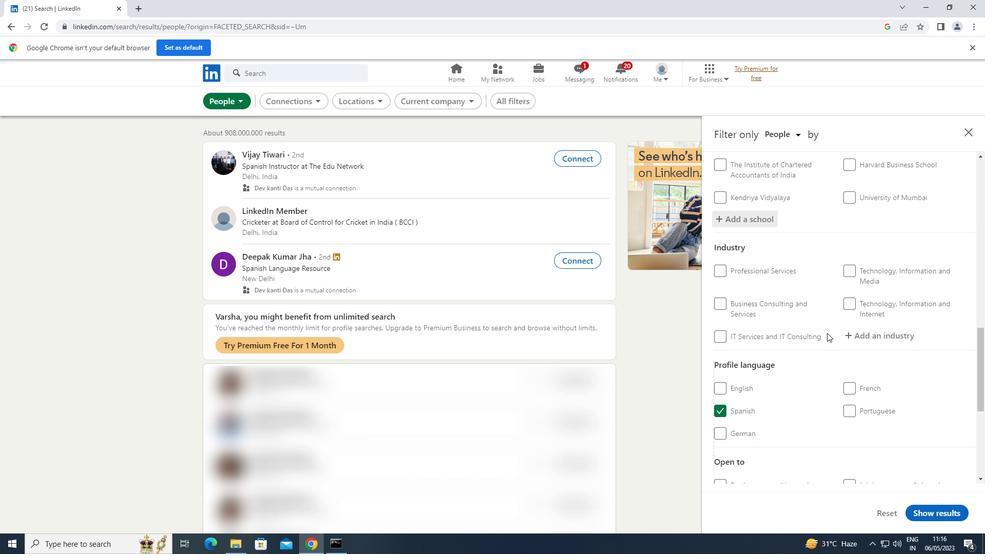 
Action: Mouse moved to (861, 285)
Screenshot: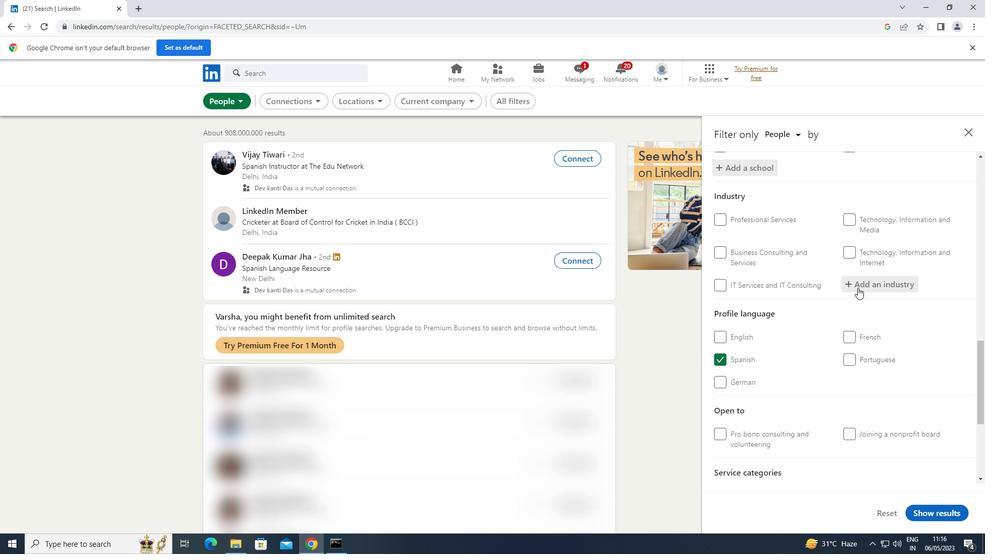 
Action: Mouse pressed left at (861, 285)
Screenshot: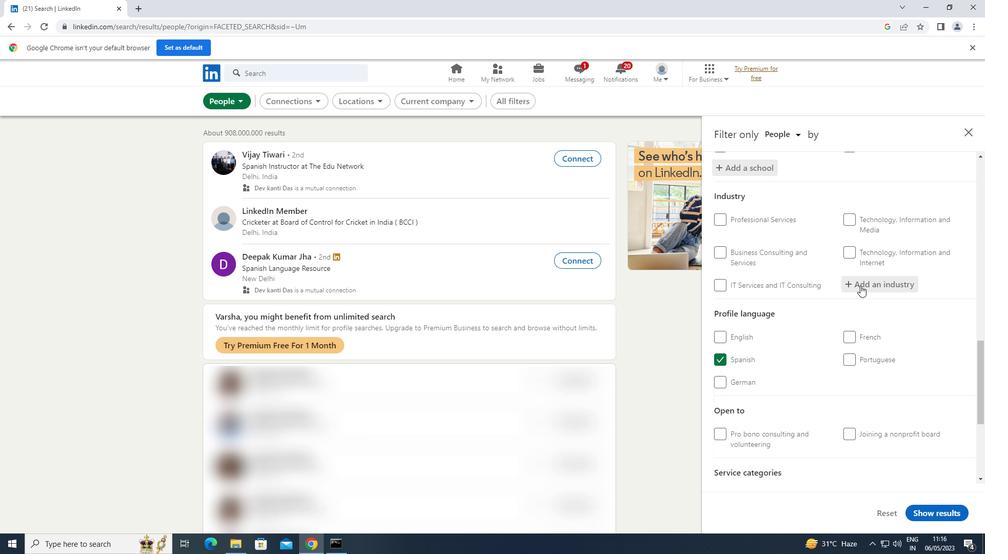 
Action: Key pressed <Key.shift>GEOTHERMAL
Screenshot: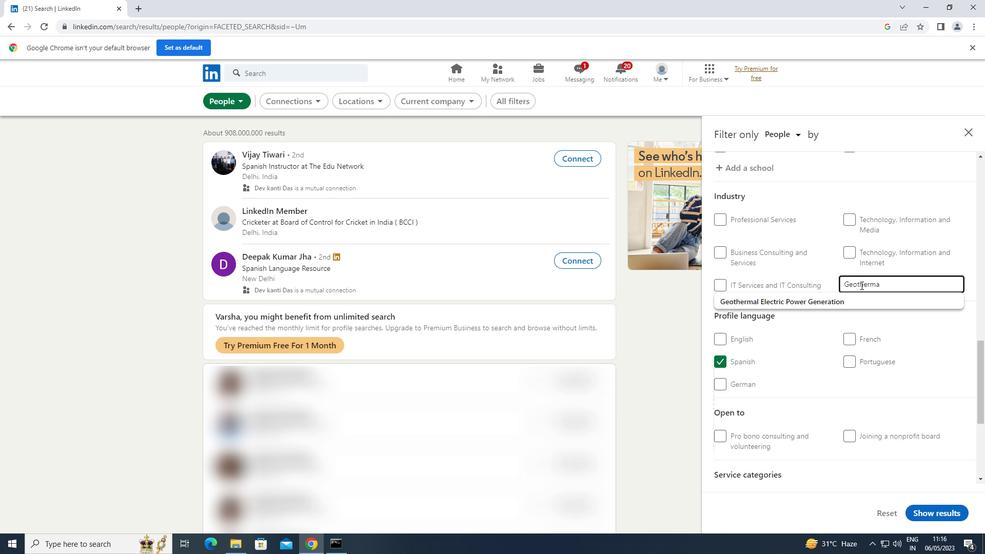 
Action: Mouse moved to (796, 298)
Screenshot: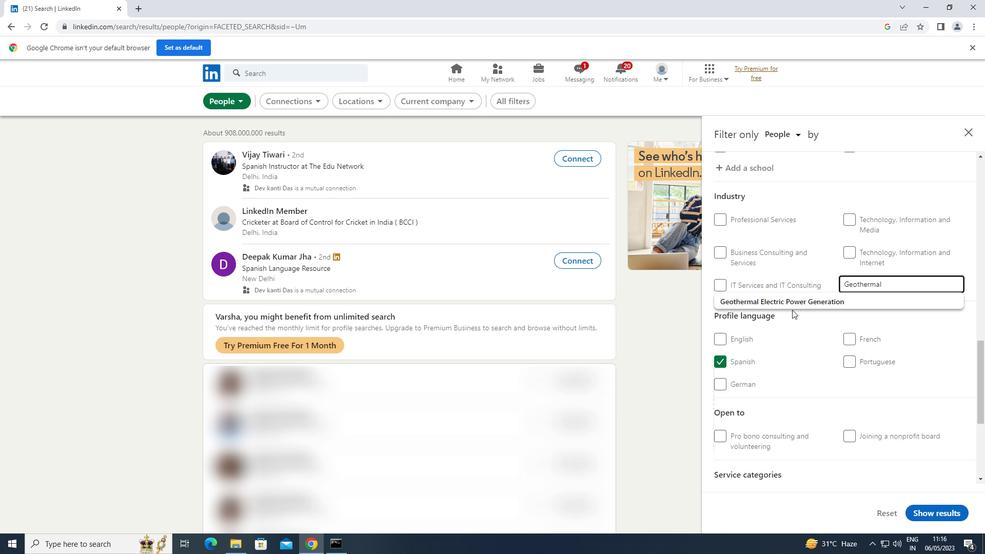 
Action: Mouse pressed left at (796, 298)
Screenshot: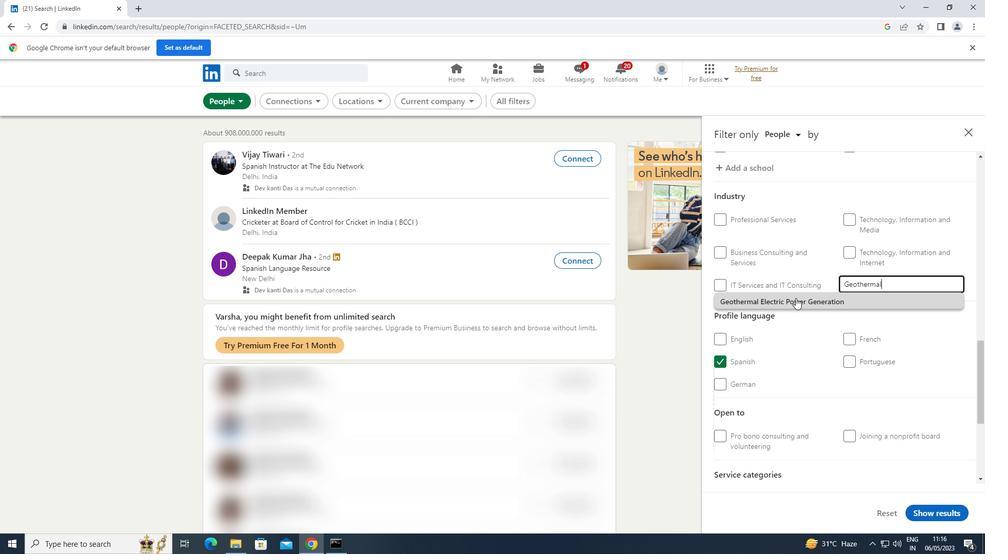 
Action: Mouse scrolled (796, 297) with delta (0, 0)
Screenshot: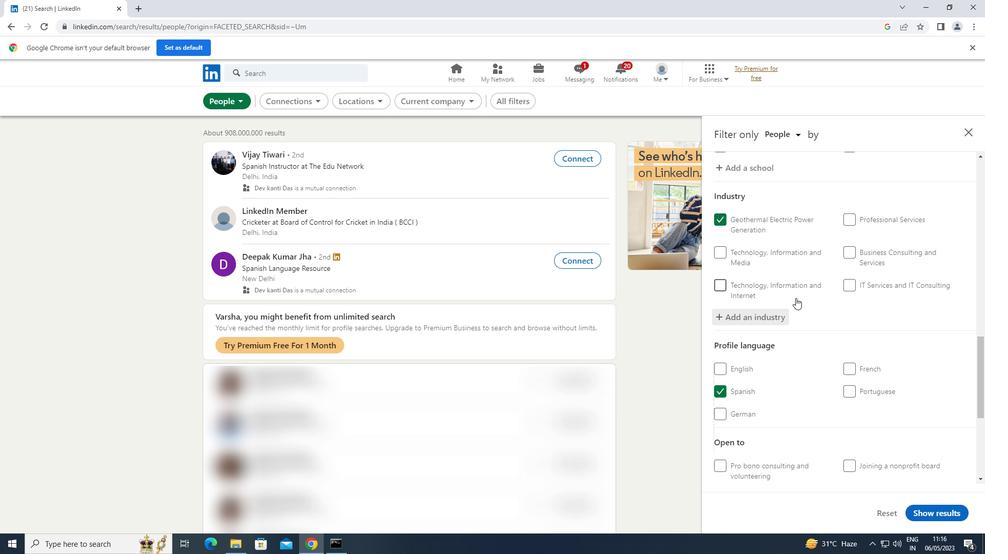 
Action: Mouse scrolled (796, 297) with delta (0, 0)
Screenshot: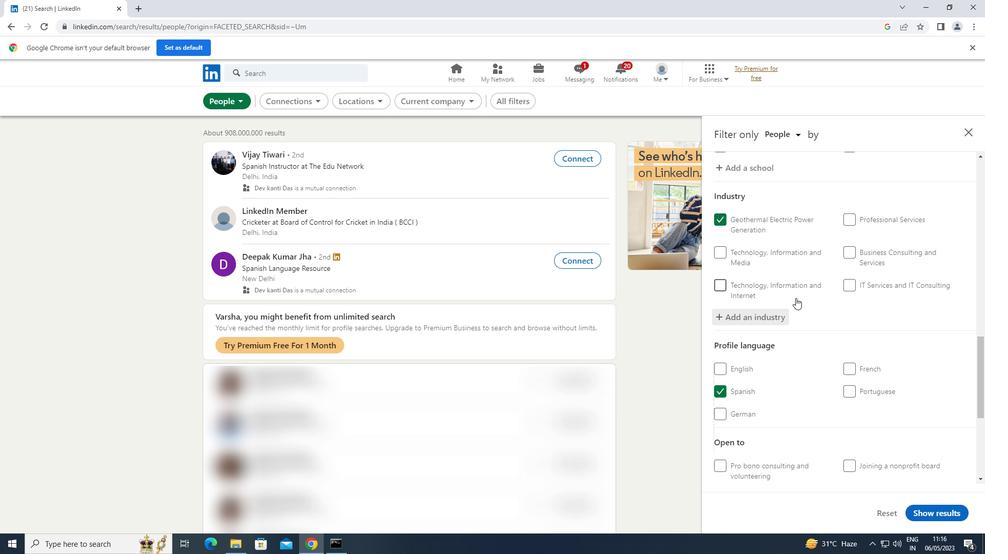 
Action: Mouse scrolled (796, 297) with delta (0, 0)
Screenshot: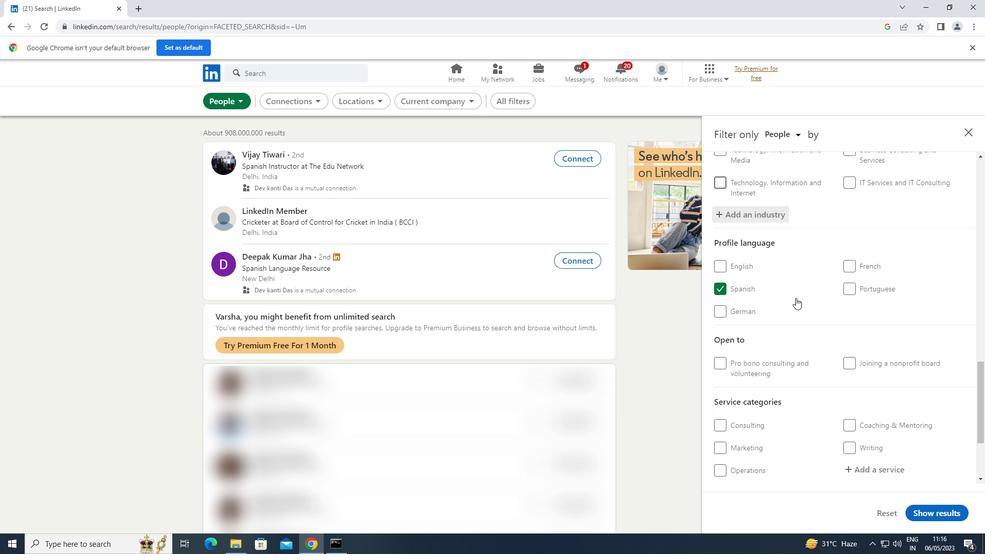 
Action: Mouse moved to (796, 298)
Screenshot: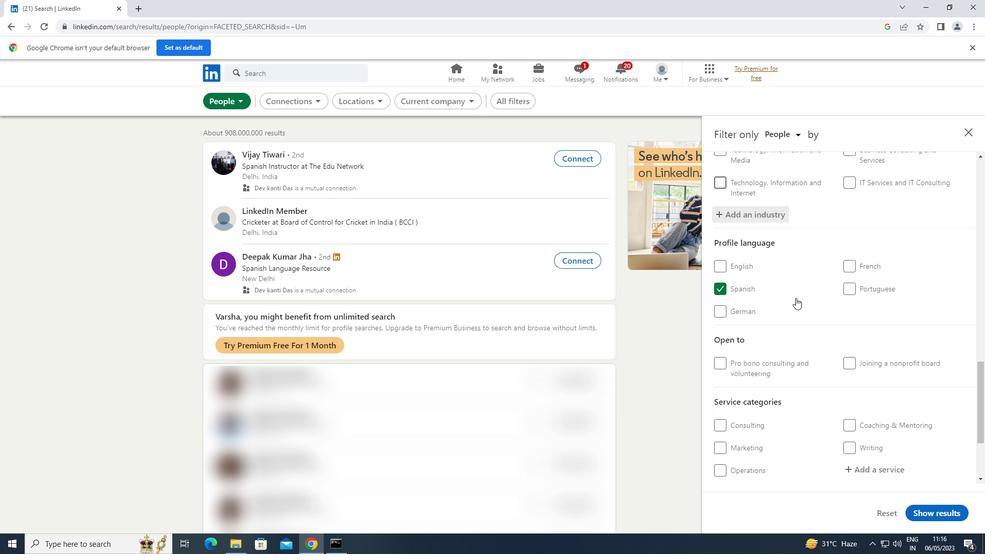 
Action: Mouse scrolled (796, 297) with delta (0, 0)
Screenshot: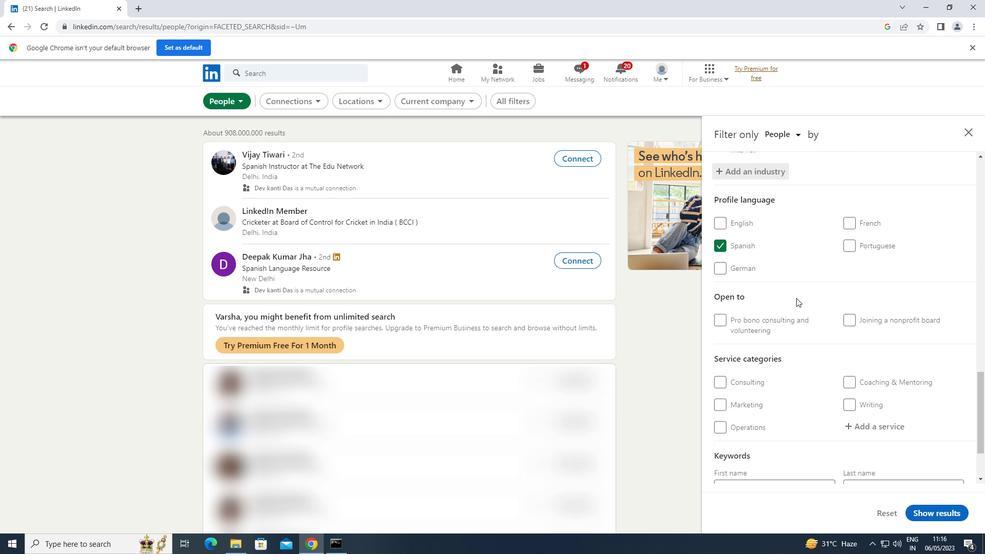 
Action: Mouse scrolled (796, 297) with delta (0, 0)
Screenshot: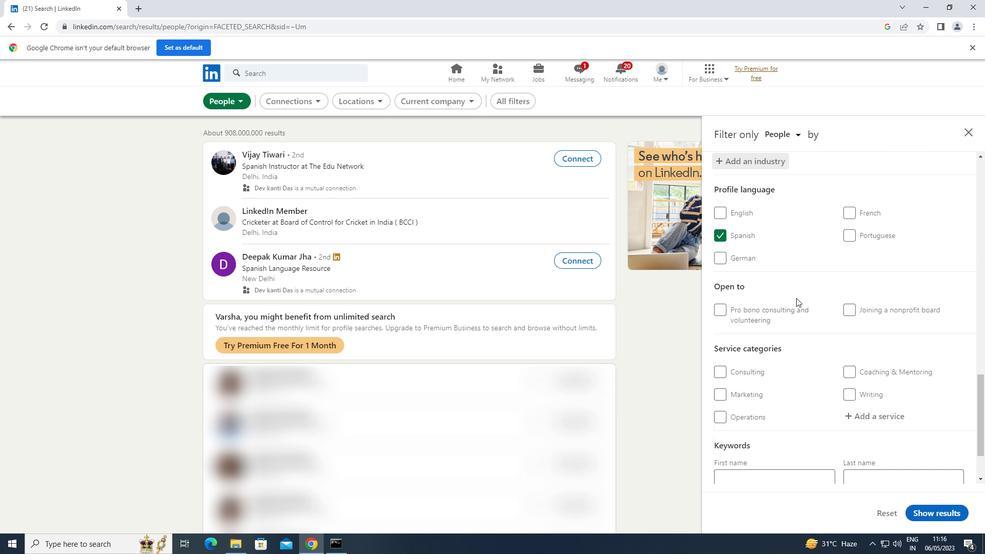 
Action: Mouse moved to (870, 338)
Screenshot: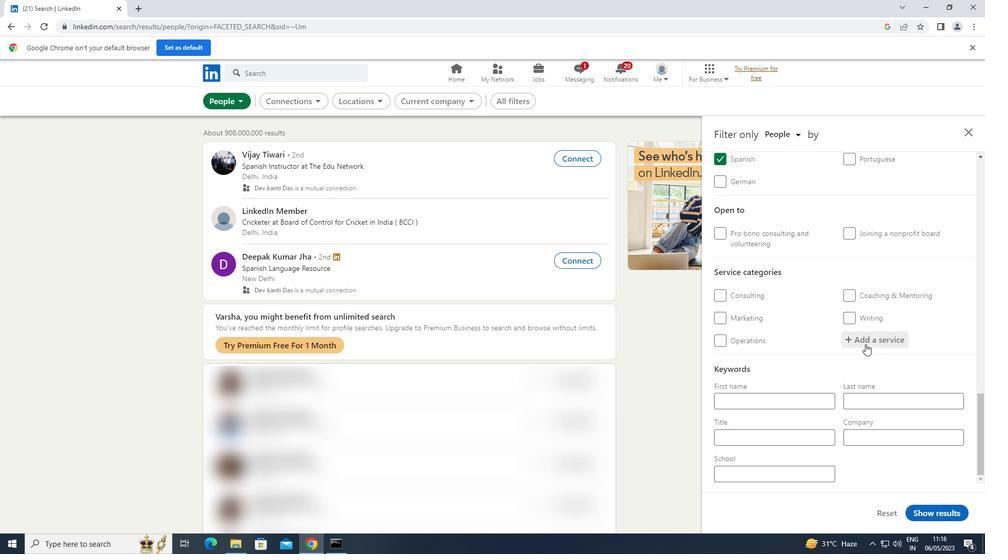 
Action: Mouse pressed left at (870, 338)
Screenshot: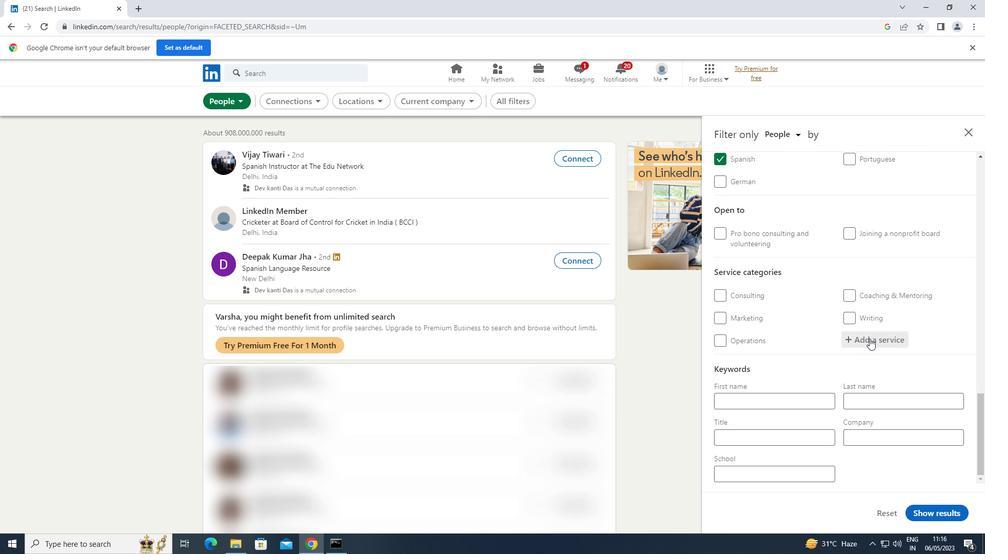 
Action: Key pressed <Key.shift>FINANCIAL
Screenshot: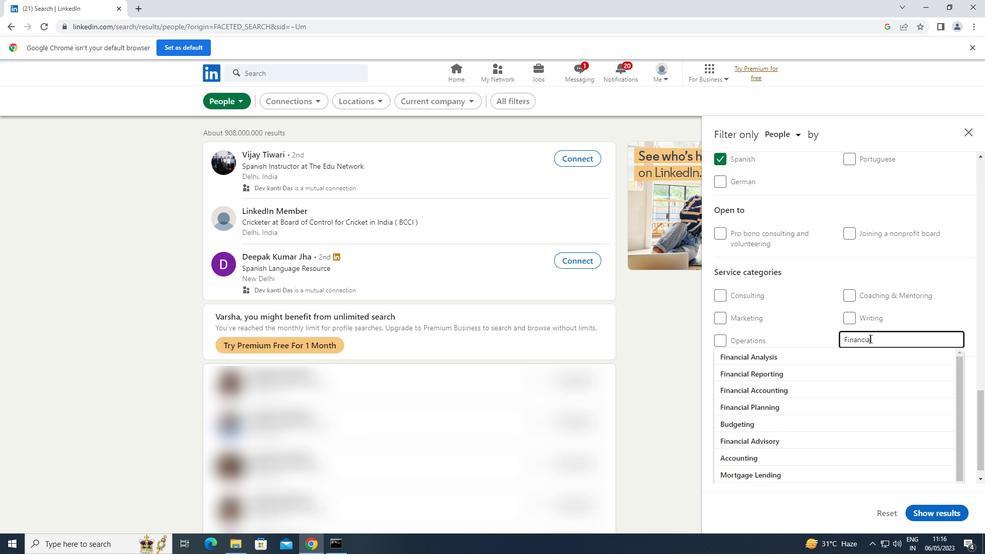 
Action: Mouse moved to (805, 370)
Screenshot: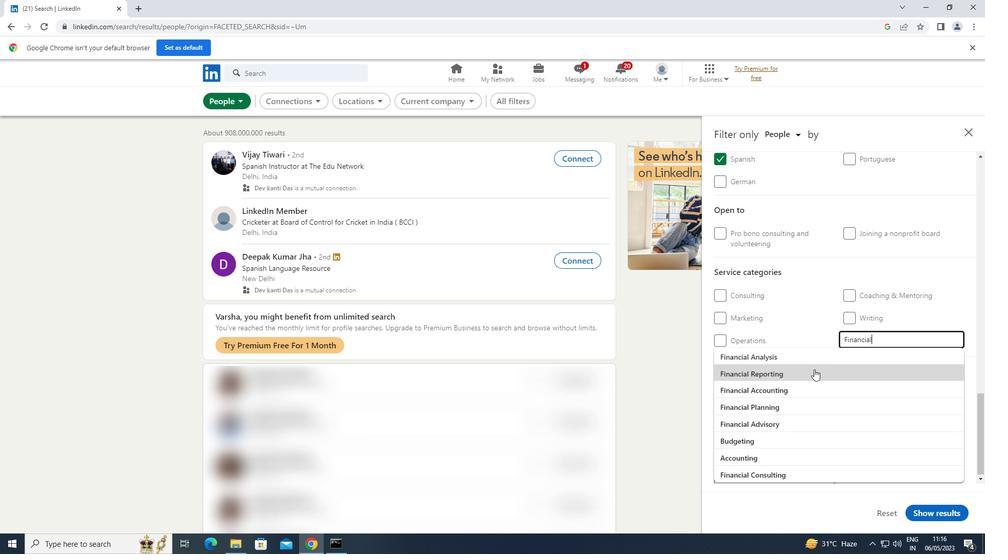 
Action: Mouse pressed left at (805, 370)
Screenshot: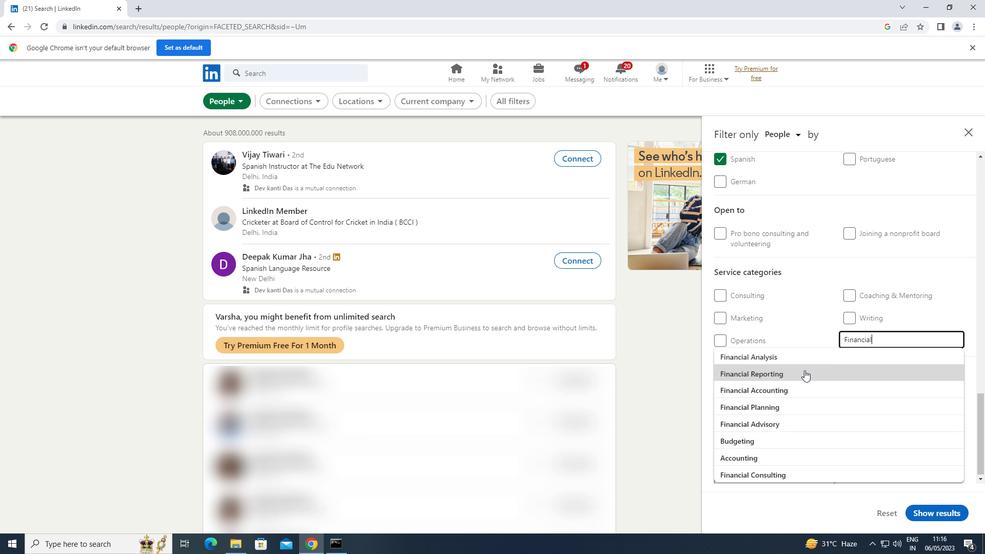 
Action: Mouse scrolled (805, 370) with delta (0, 0)
Screenshot: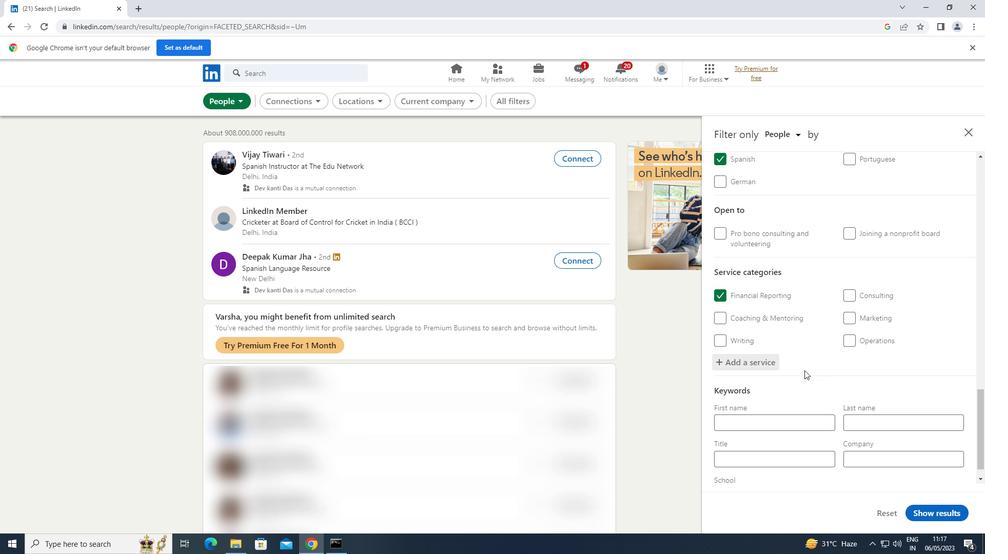 
Action: Mouse scrolled (805, 370) with delta (0, 0)
Screenshot: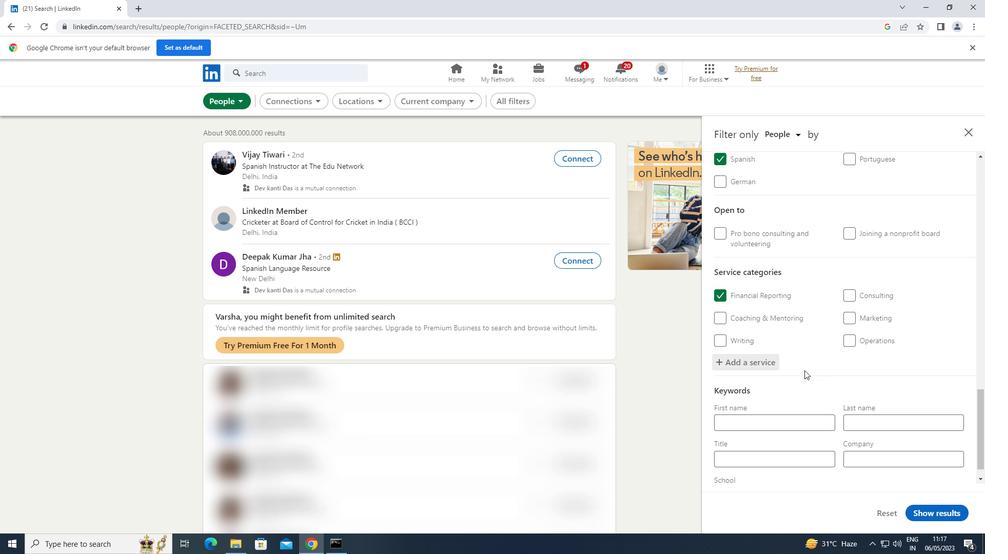 
Action: Mouse scrolled (805, 370) with delta (0, 0)
Screenshot: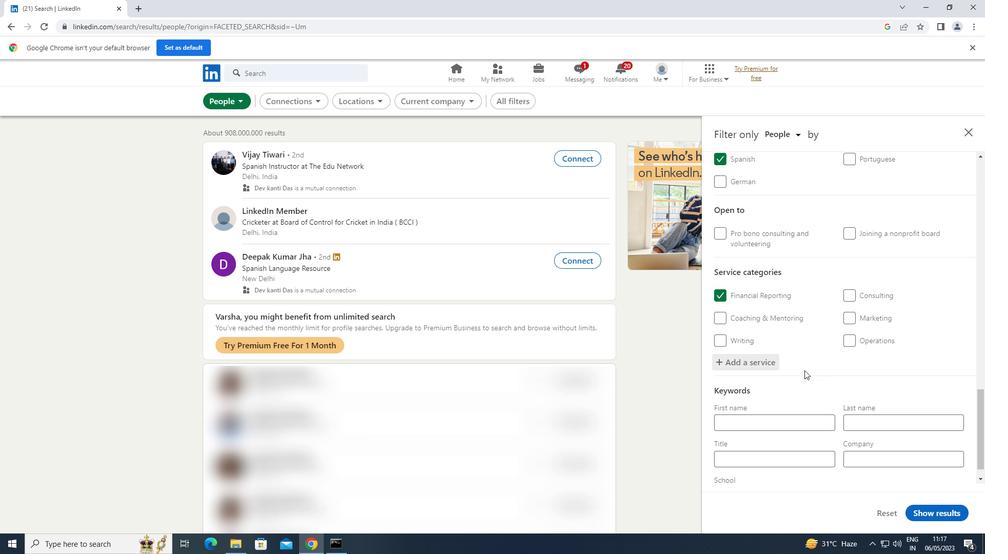 
Action: Mouse scrolled (805, 370) with delta (0, 0)
Screenshot: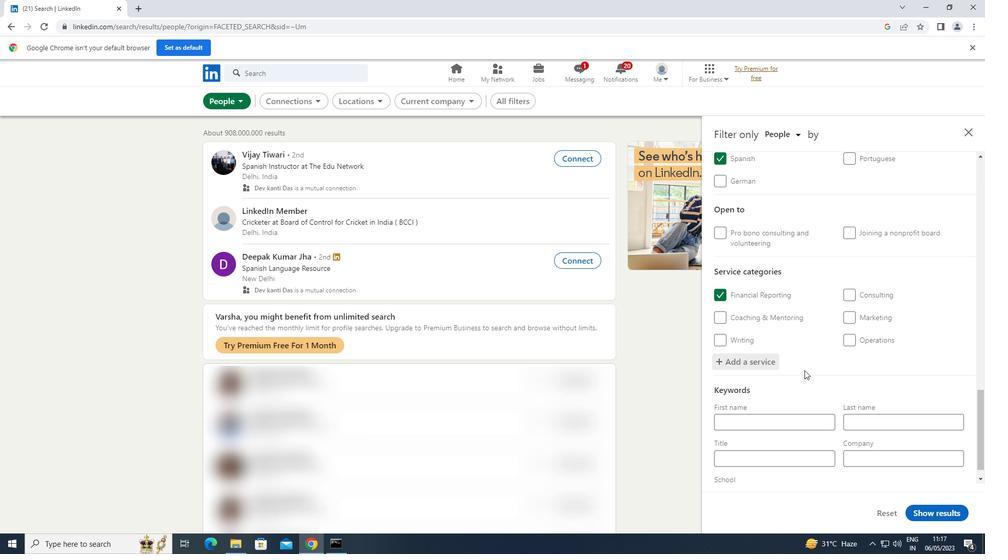 
Action: Mouse moved to (777, 438)
Screenshot: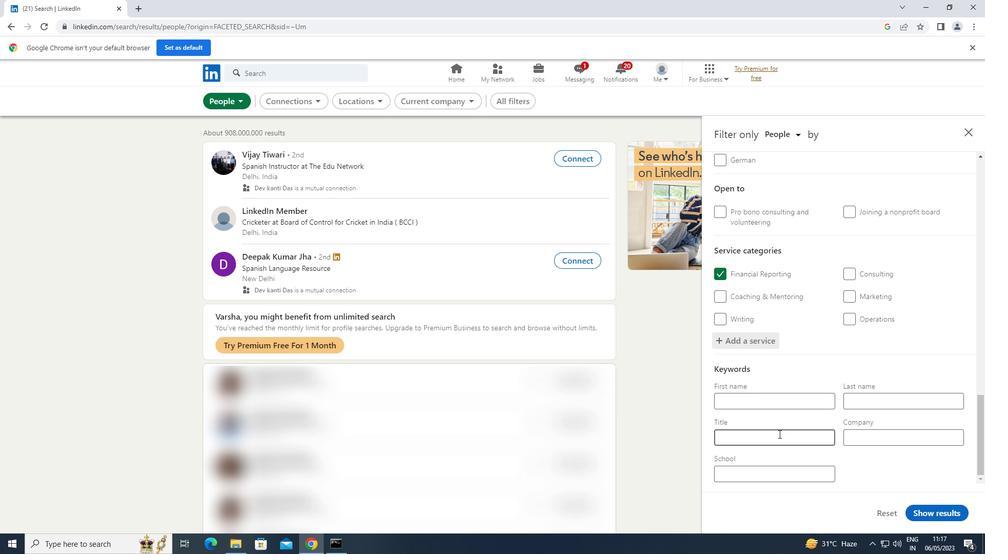 
Action: Mouse pressed left at (777, 438)
Screenshot: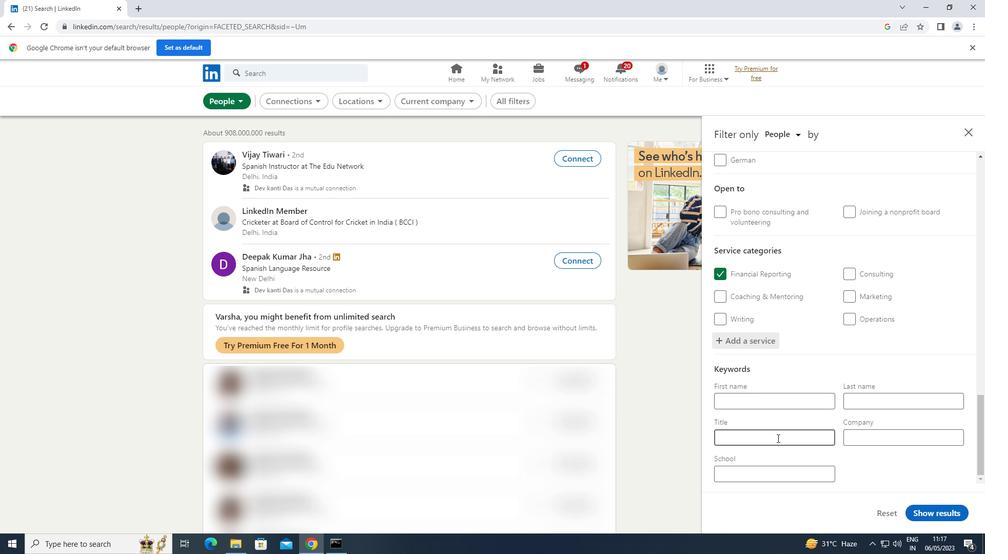 
Action: Key pressed <Key.shift>PROPOSAL<Key.space><Key.shift><Key.shift>WRITER
Screenshot: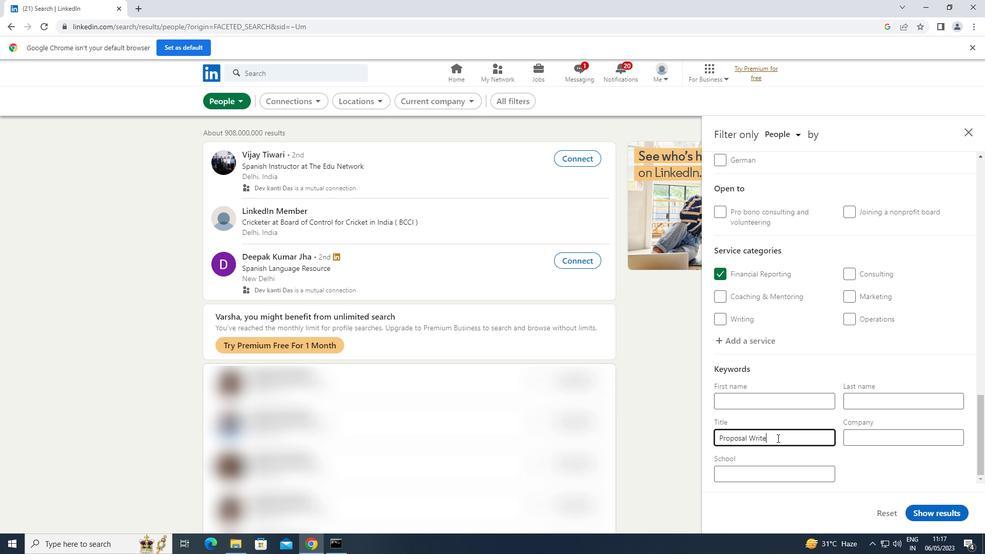 
Action: Mouse moved to (937, 511)
Screenshot: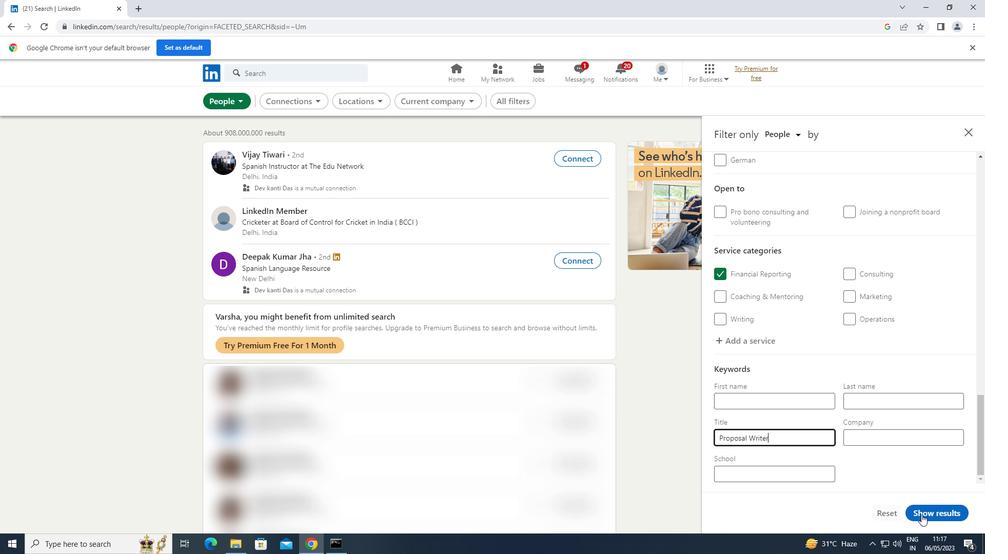 
Action: Mouse pressed left at (937, 511)
Screenshot: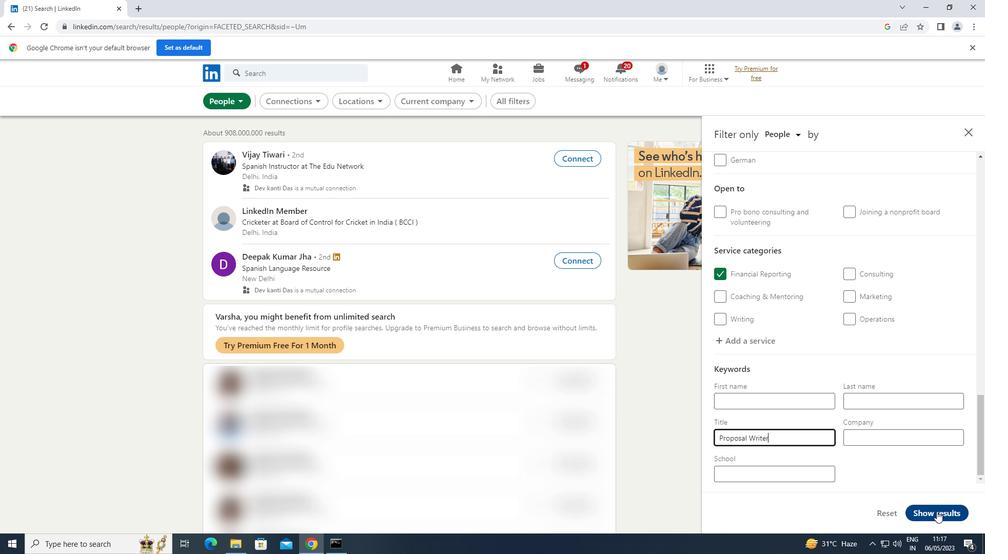 
